 Task: Create a due date automation trigger when advanced on, 2 hours before a card is due add fields without custom field "Resume" set to a date between 1 and 7 working days ago.
Action: Mouse moved to (1139, 333)
Screenshot: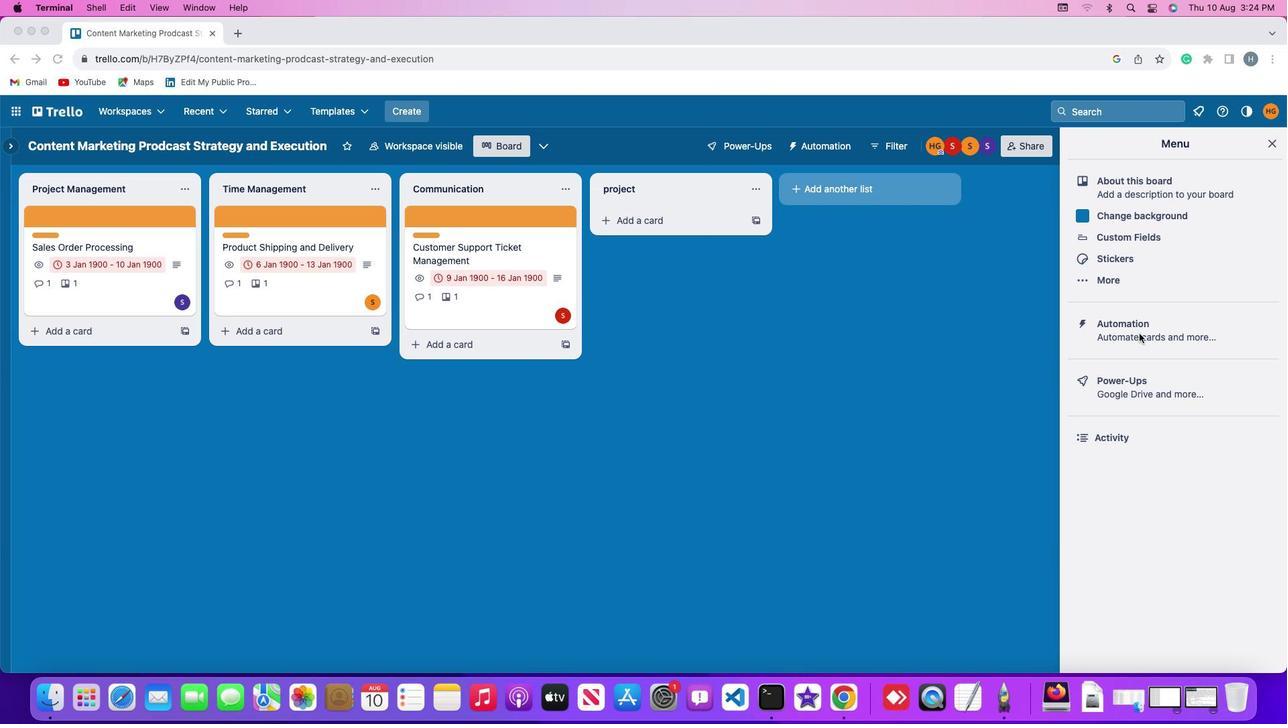 
Action: Mouse pressed left at (1139, 333)
Screenshot: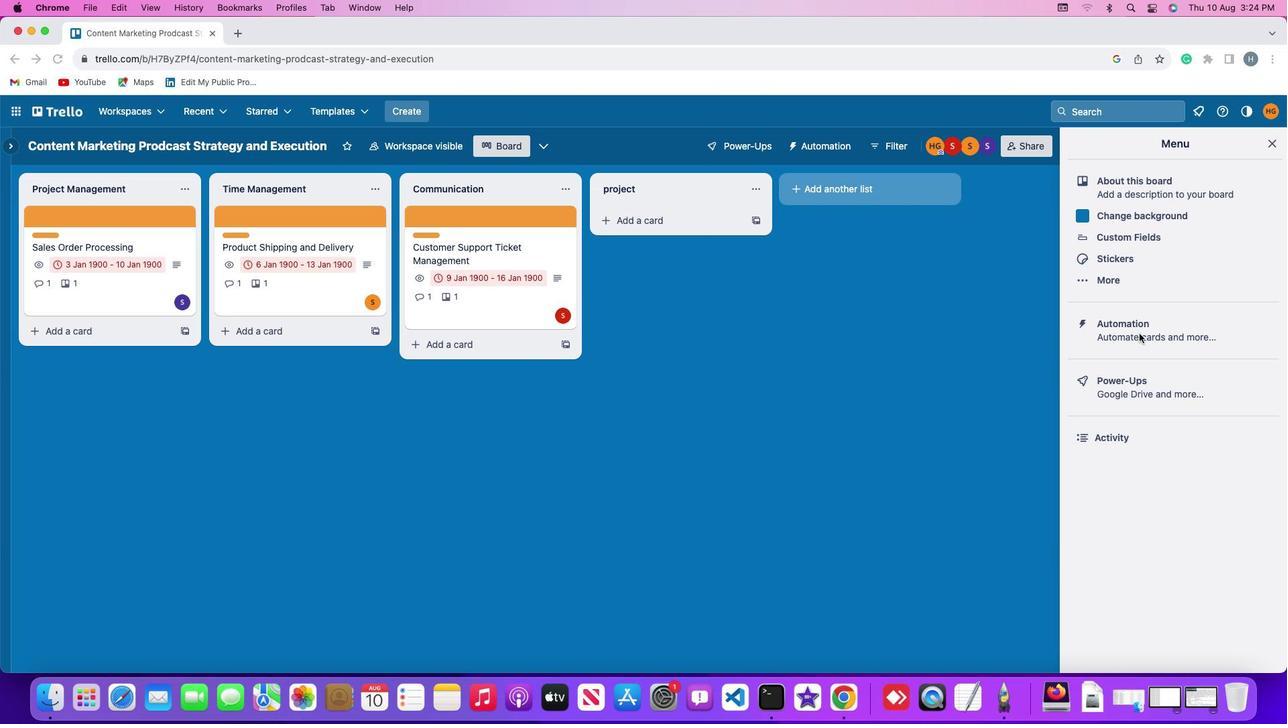 
Action: Mouse pressed left at (1139, 333)
Screenshot: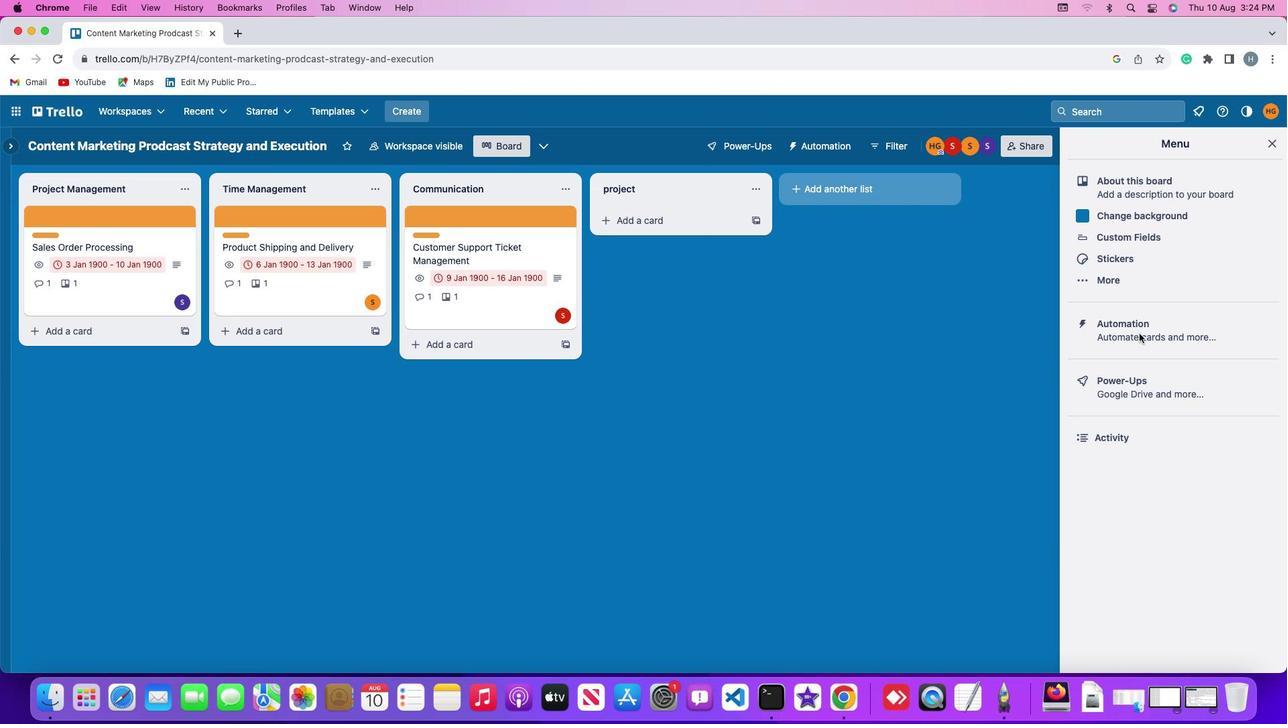 
Action: Mouse moved to (88, 315)
Screenshot: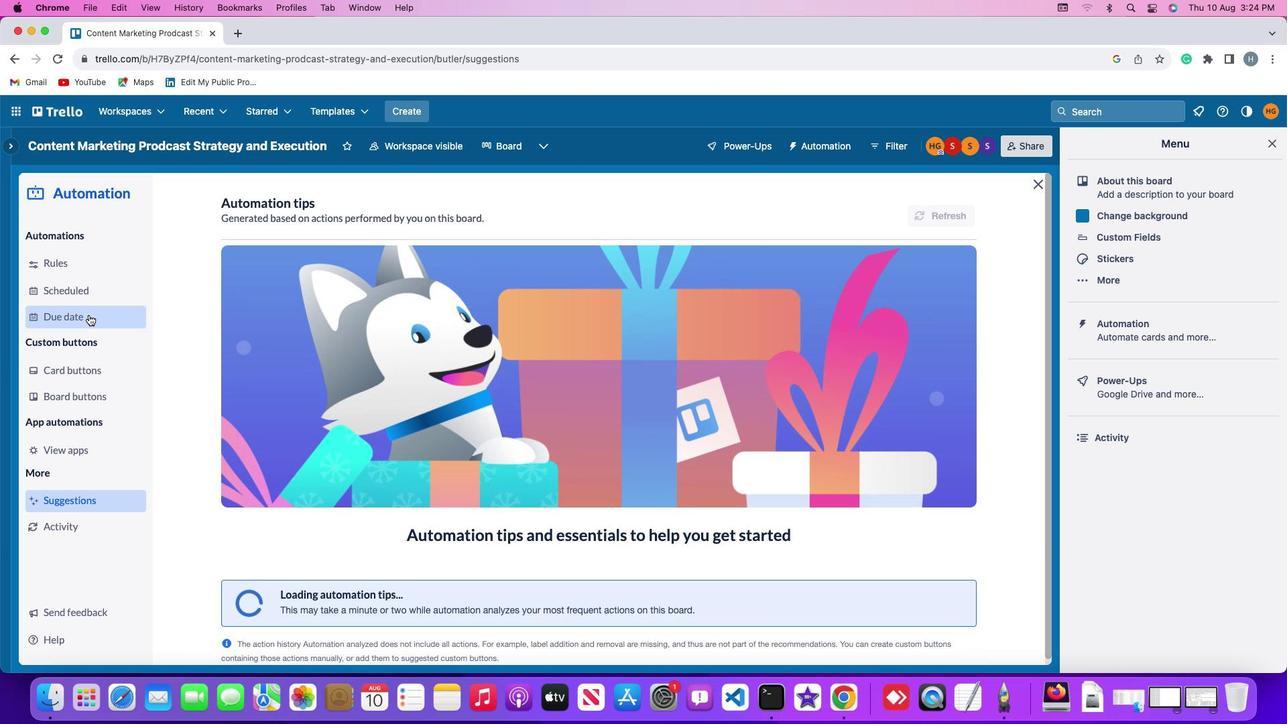 
Action: Mouse pressed left at (88, 315)
Screenshot: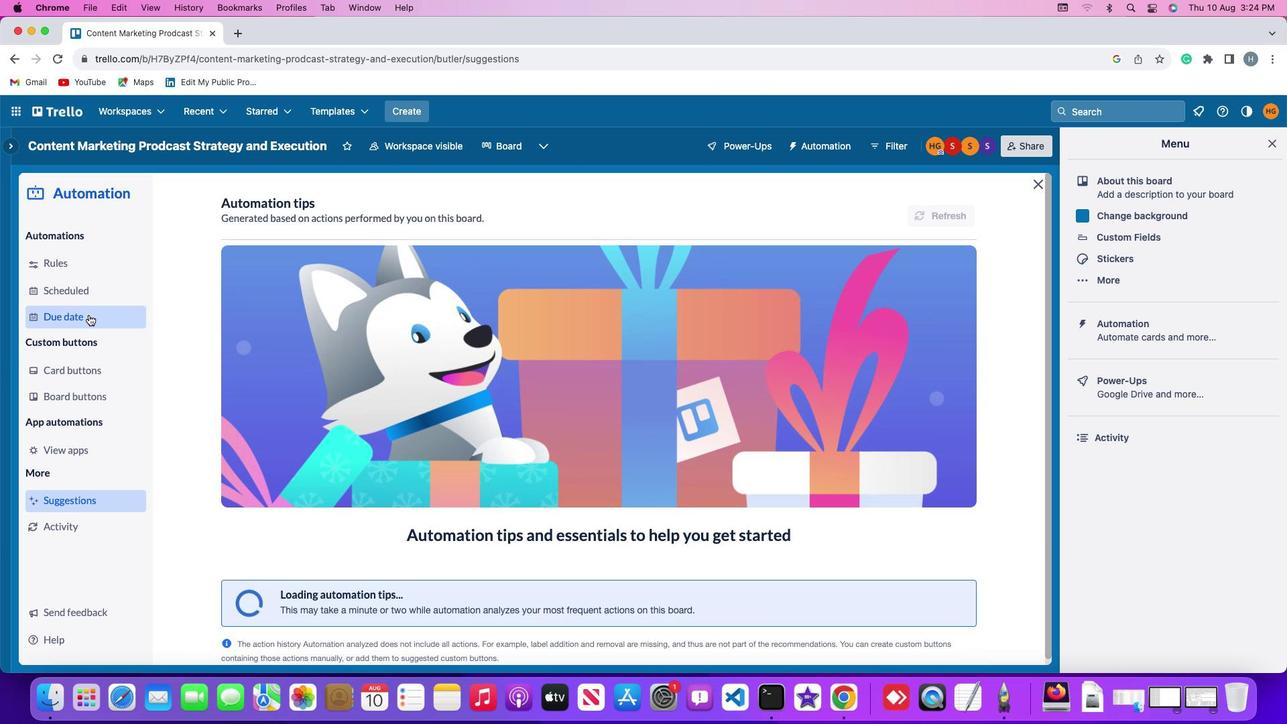 
Action: Mouse moved to (889, 204)
Screenshot: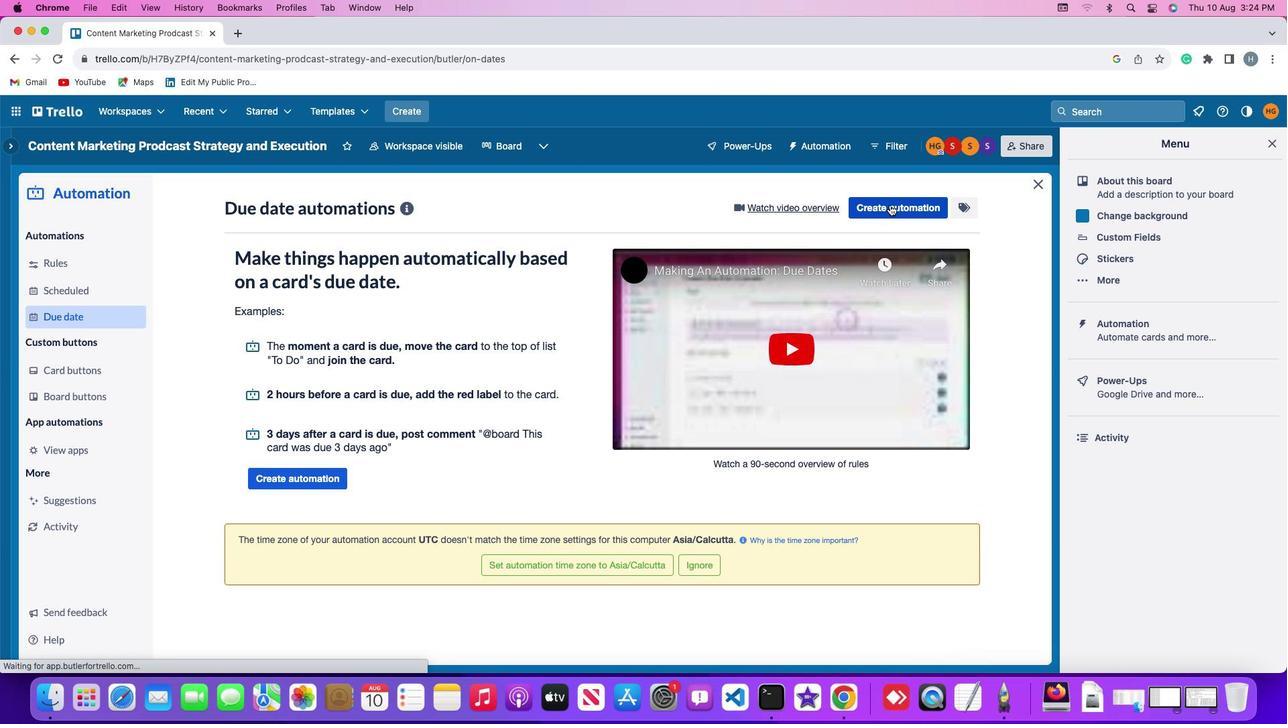 
Action: Mouse pressed left at (889, 204)
Screenshot: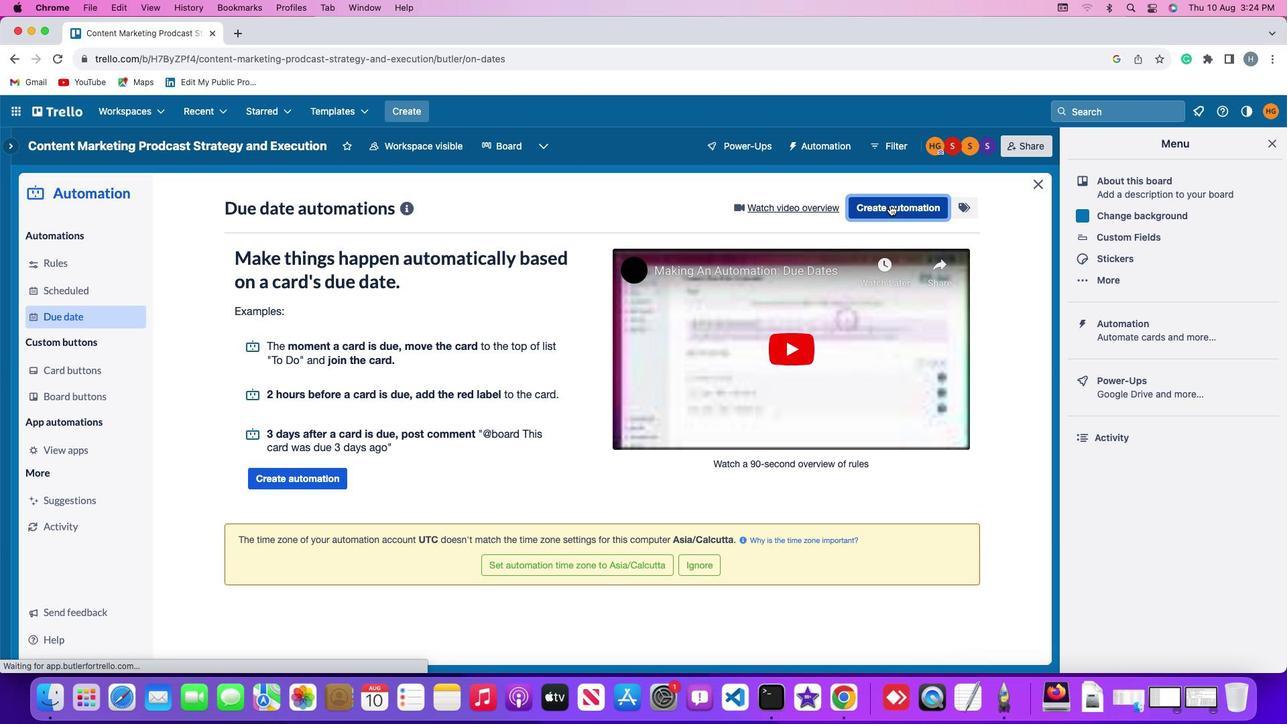 
Action: Mouse moved to (311, 338)
Screenshot: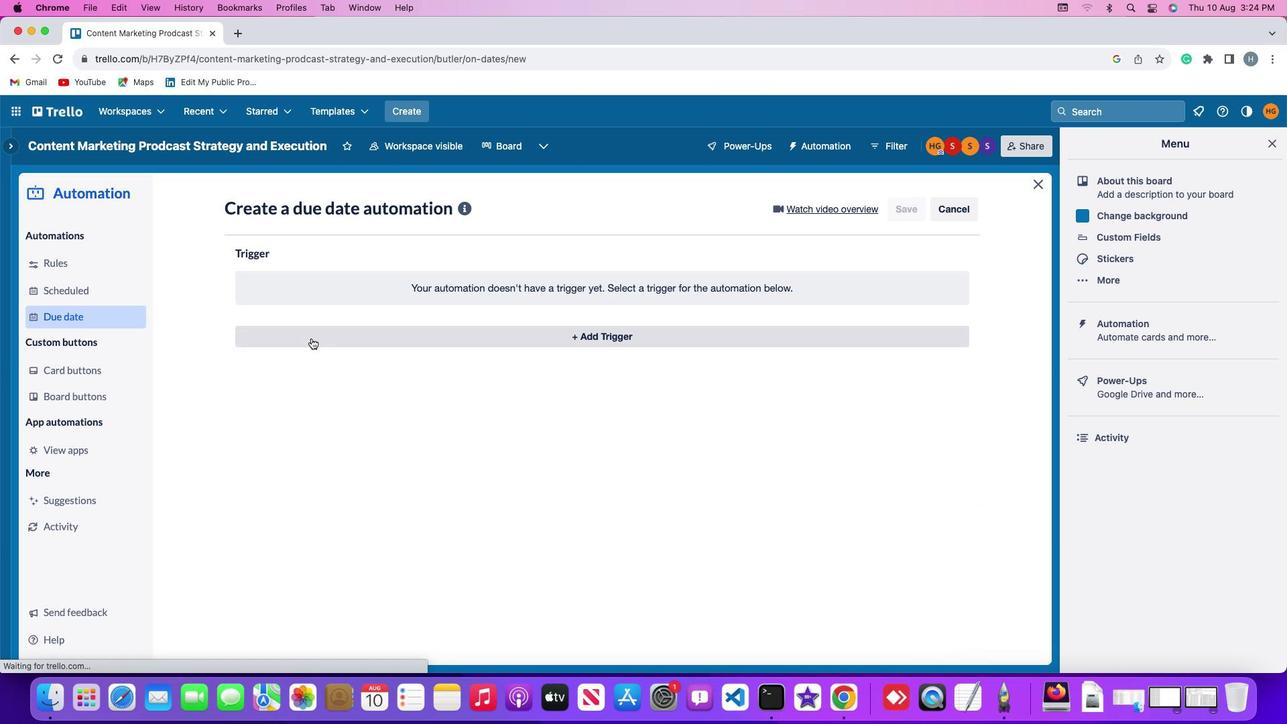 
Action: Mouse pressed left at (311, 338)
Screenshot: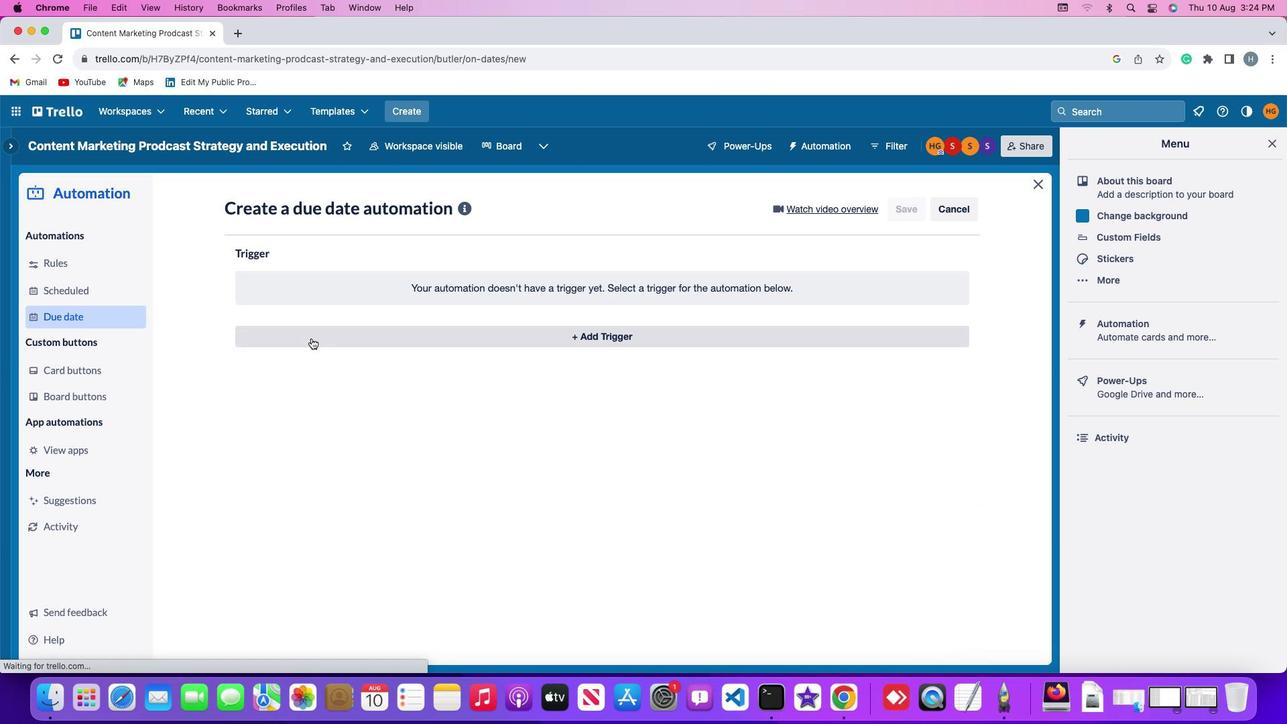 
Action: Mouse moved to (264, 541)
Screenshot: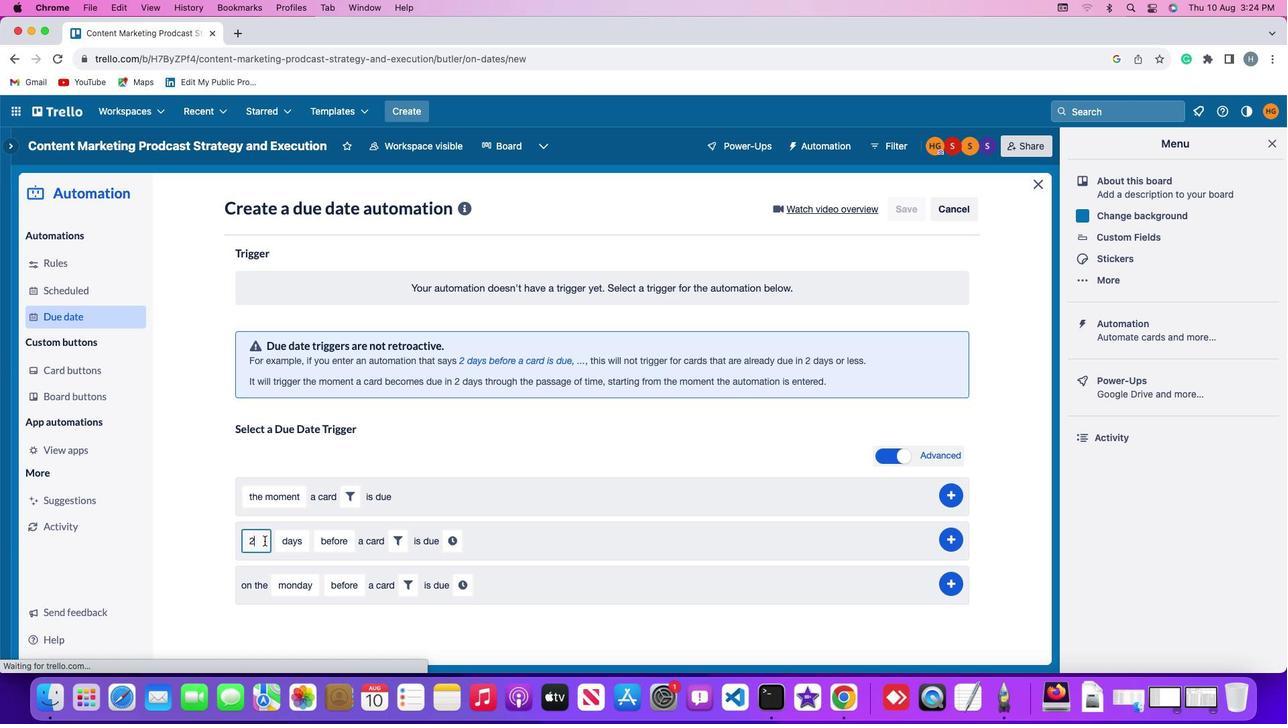 
Action: Mouse pressed left at (264, 541)
Screenshot: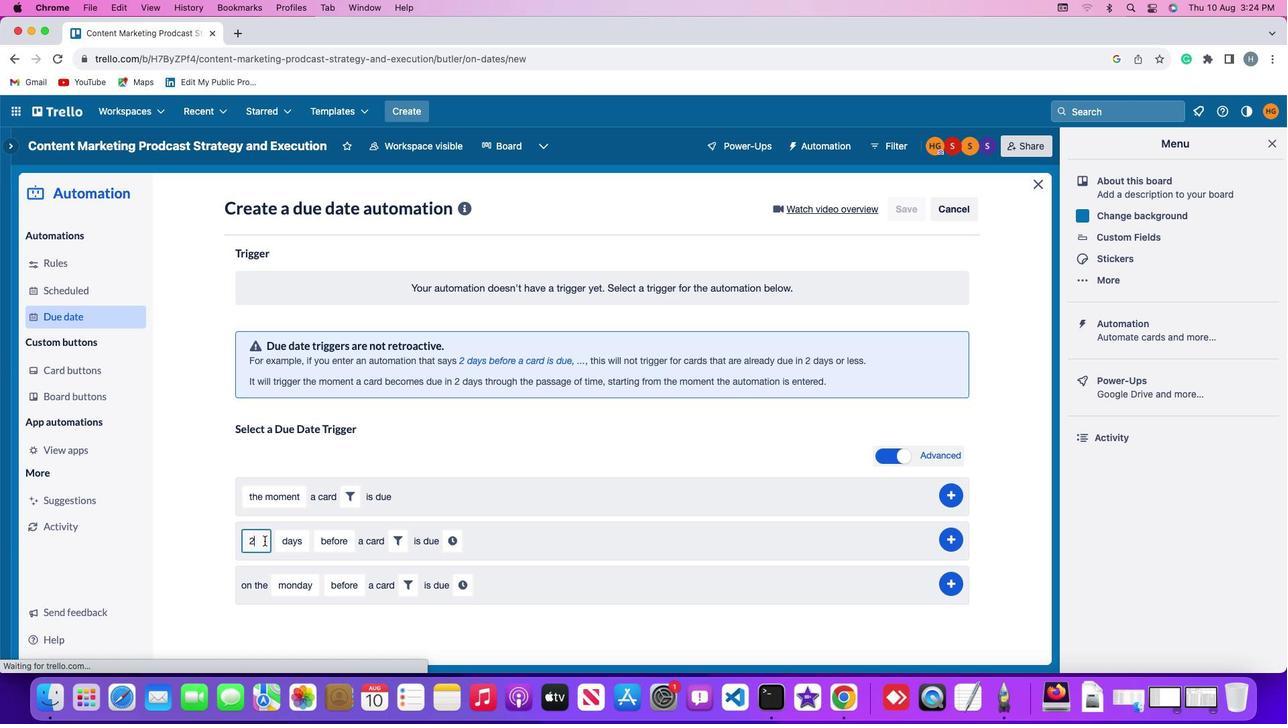 
Action: Key pressed Key.backspace
Screenshot: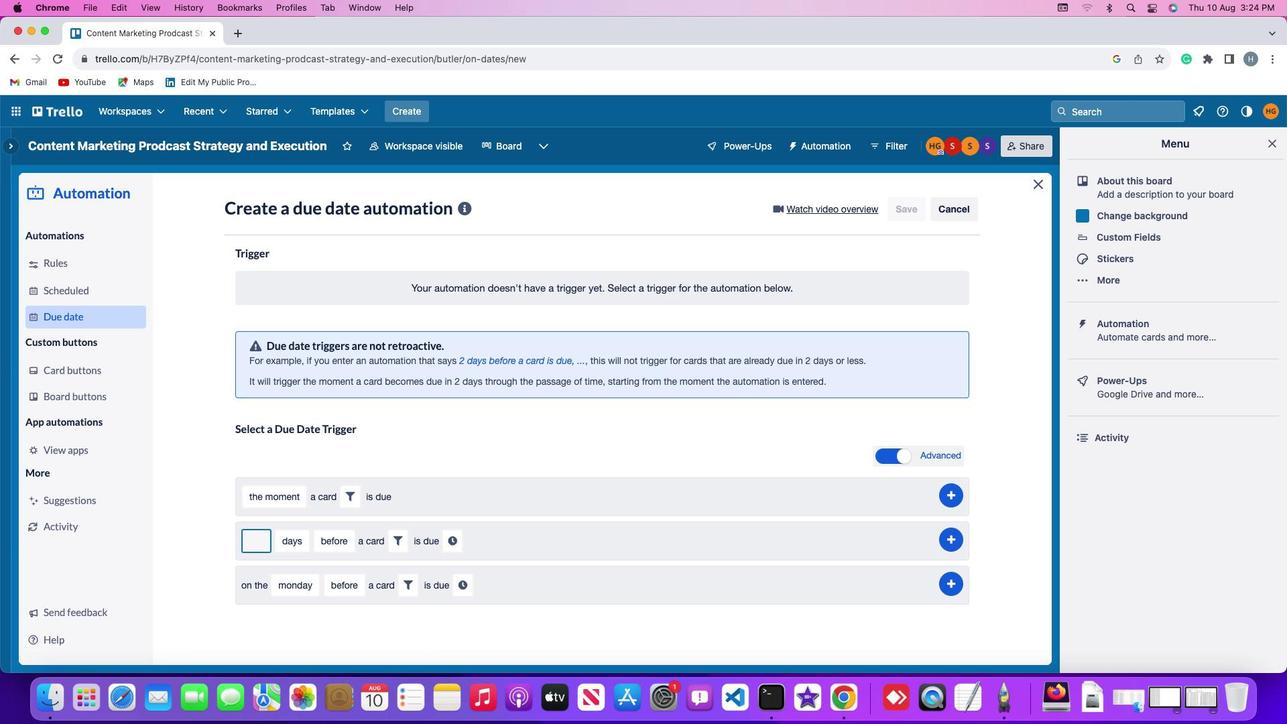 
Action: Mouse moved to (265, 541)
Screenshot: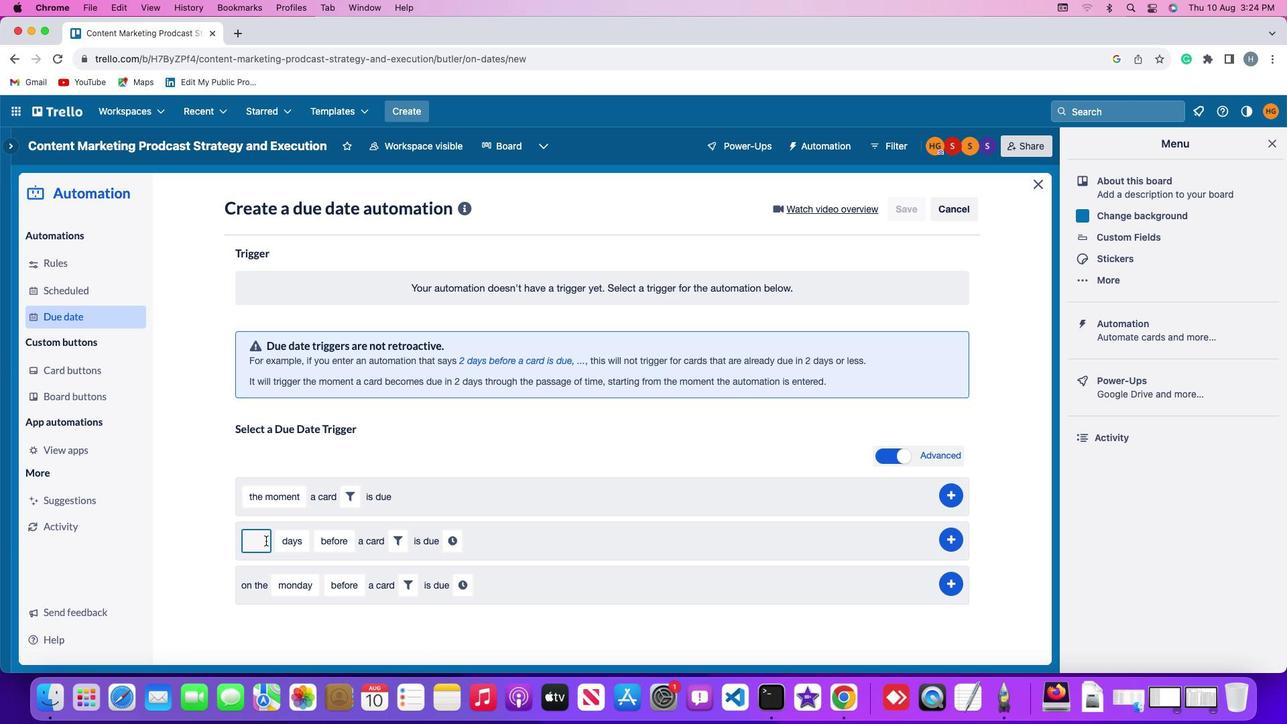 
Action: Key pressed '2'
Screenshot: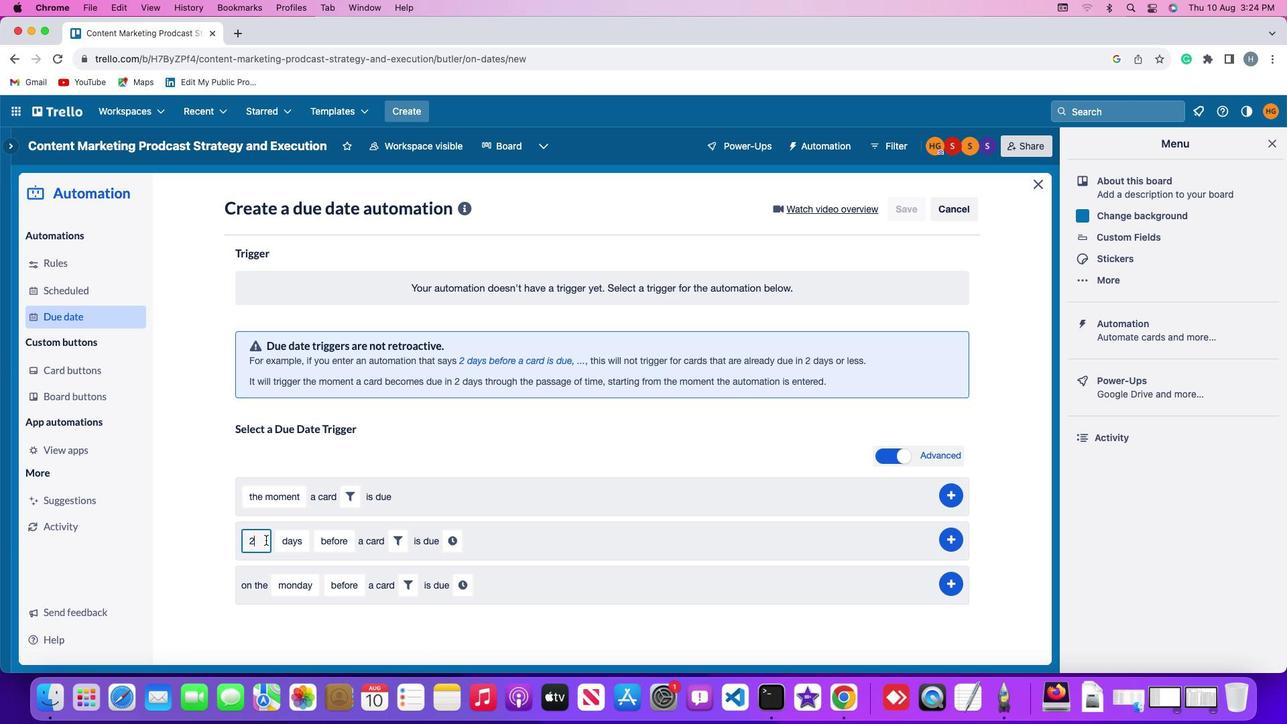 
Action: Mouse moved to (294, 540)
Screenshot: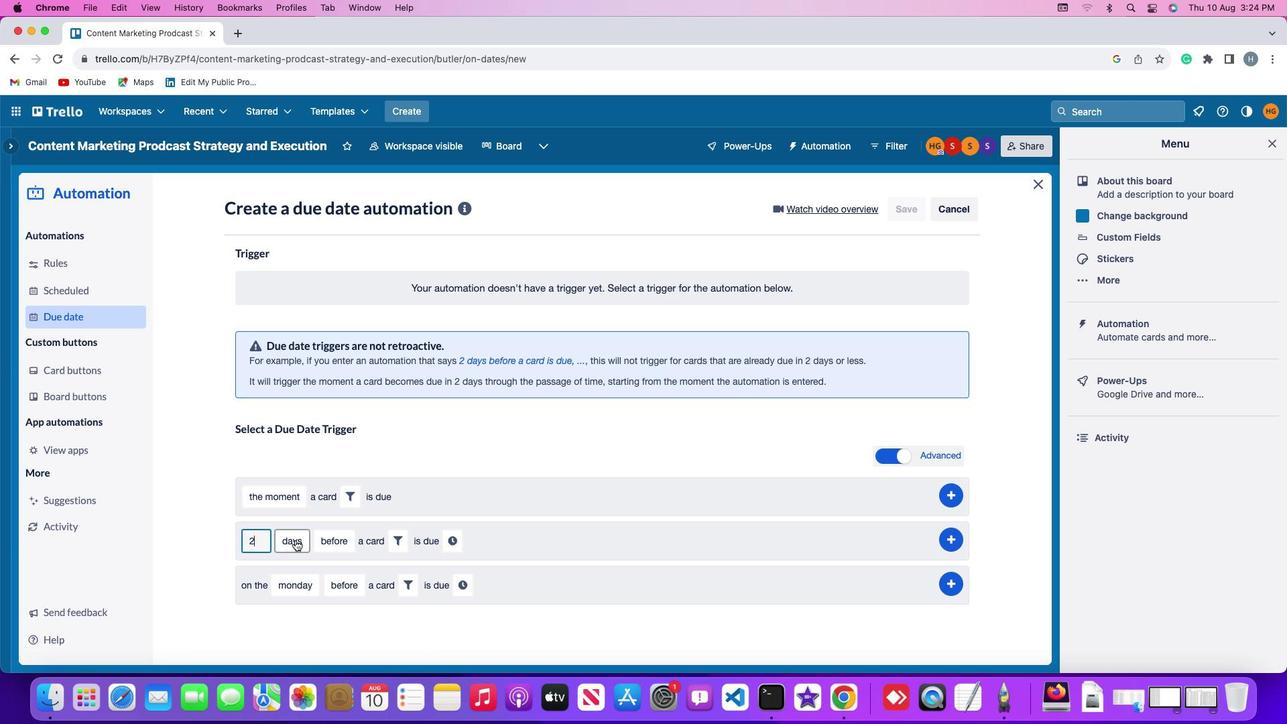 
Action: Mouse pressed left at (294, 540)
Screenshot: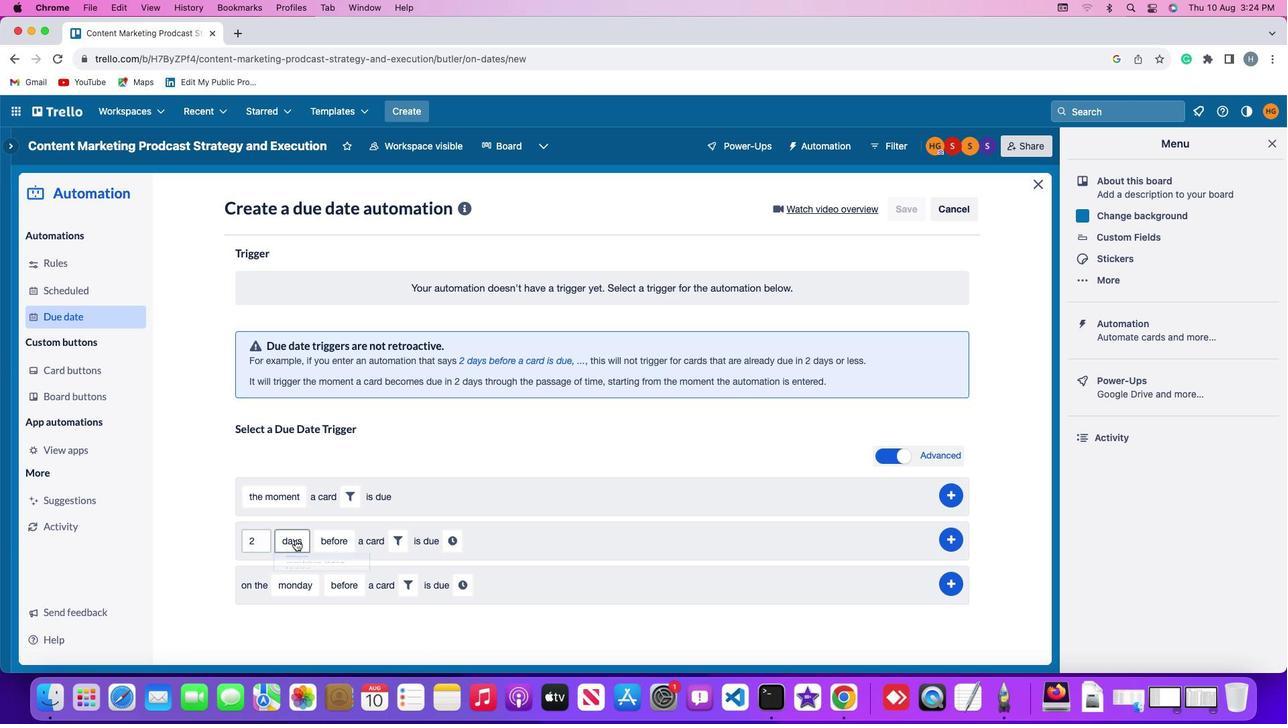 
Action: Mouse moved to (309, 617)
Screenshot: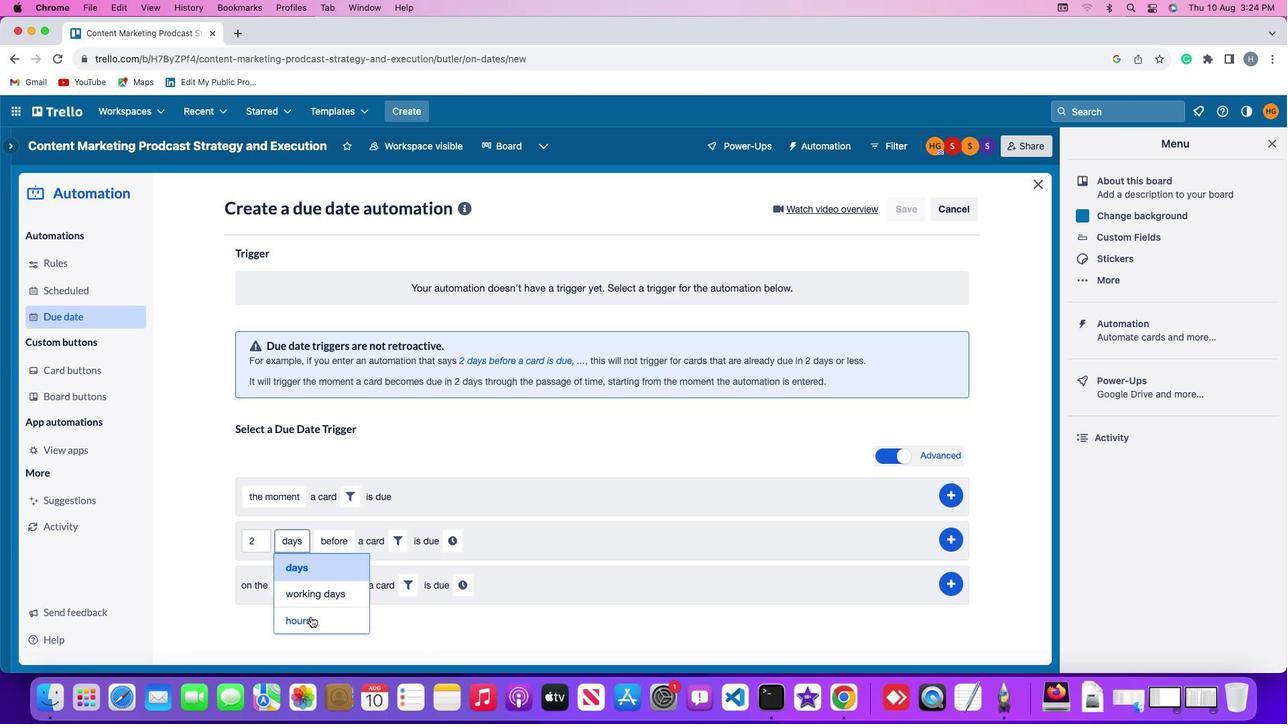 
Action: Mouse pressed left at (309, 617)
Screenshot: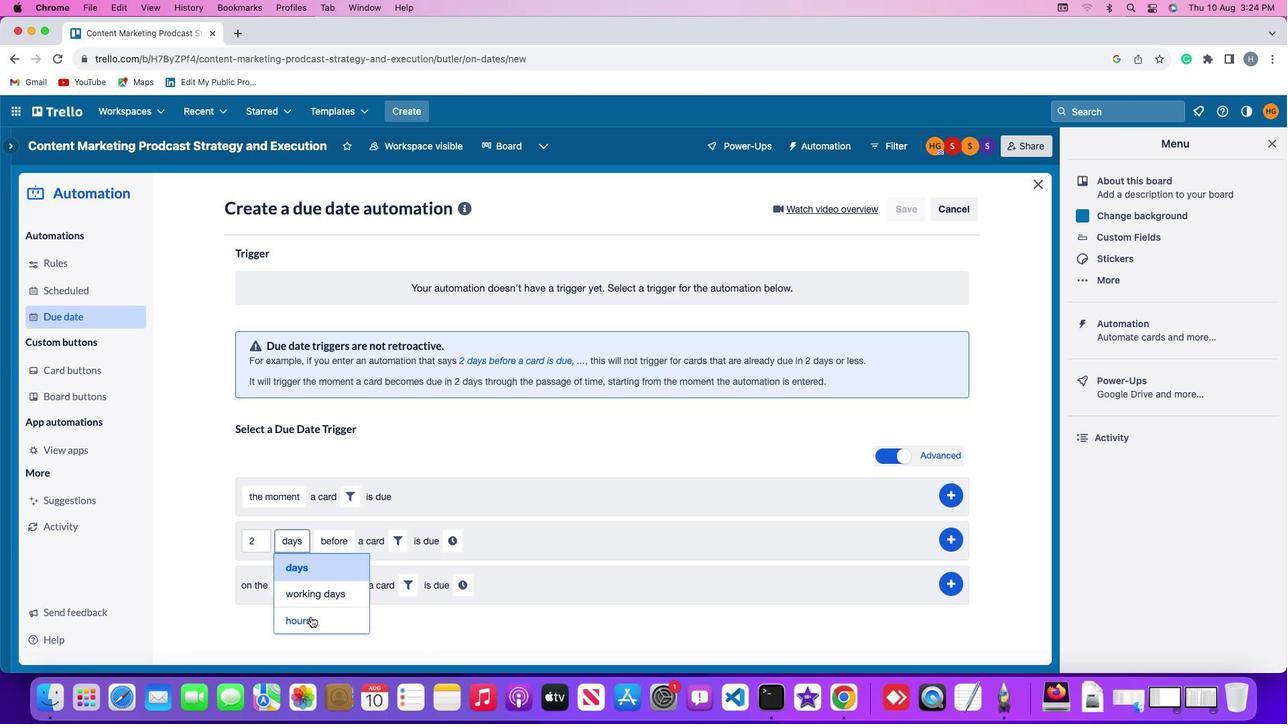 
Action: Mouse moved to (343, 548)
Screenshot: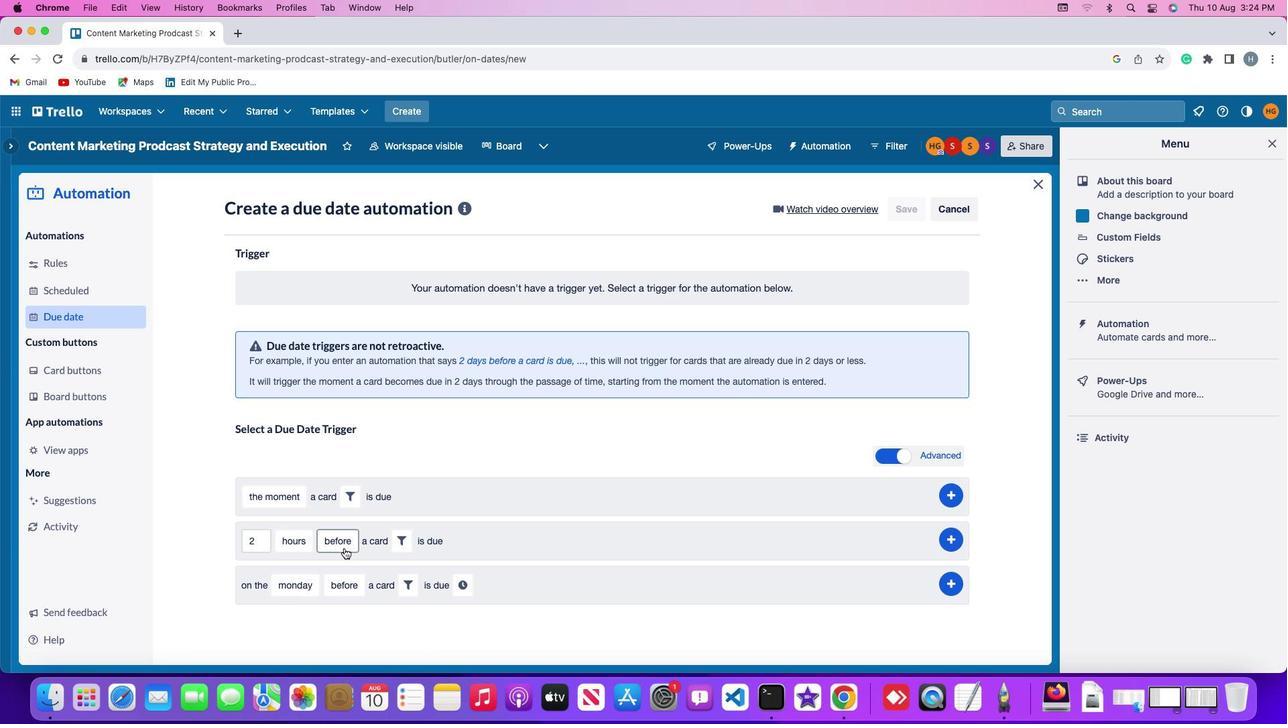 
Action: Mouse pressed left at (343, 548)
Screenshot: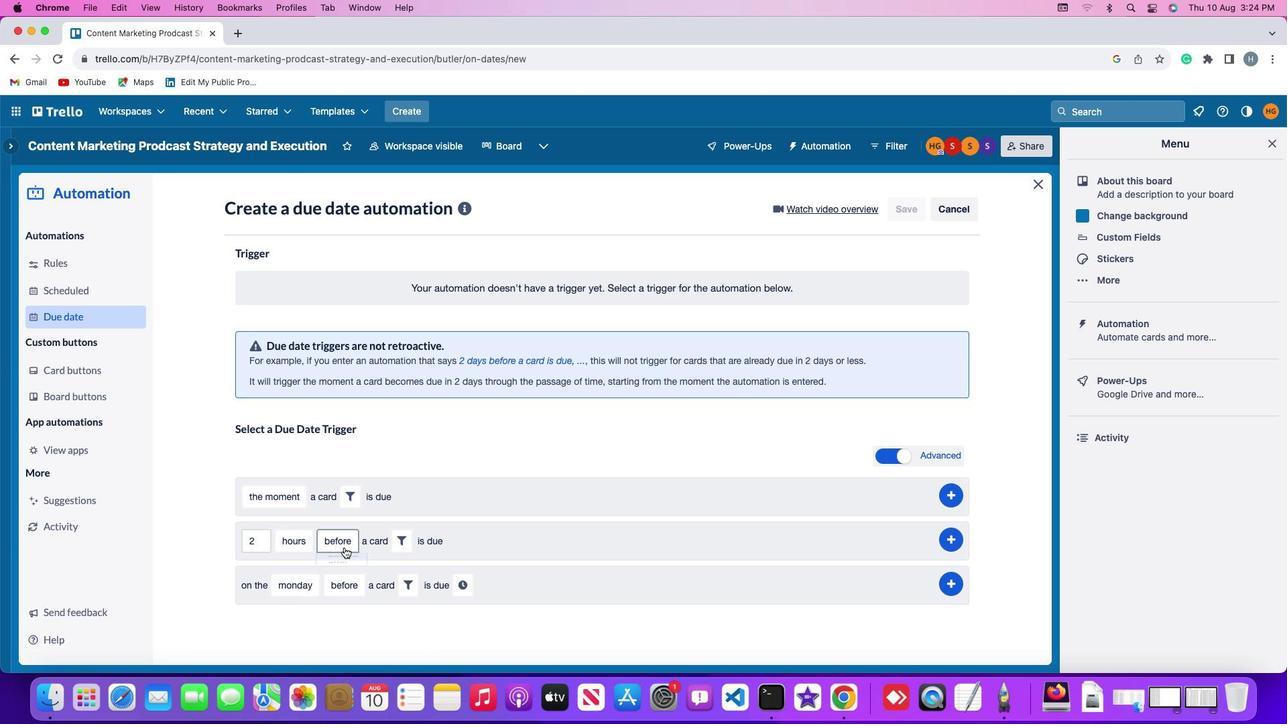 
Action: Mouse moved to (347, 567)
Screenshot: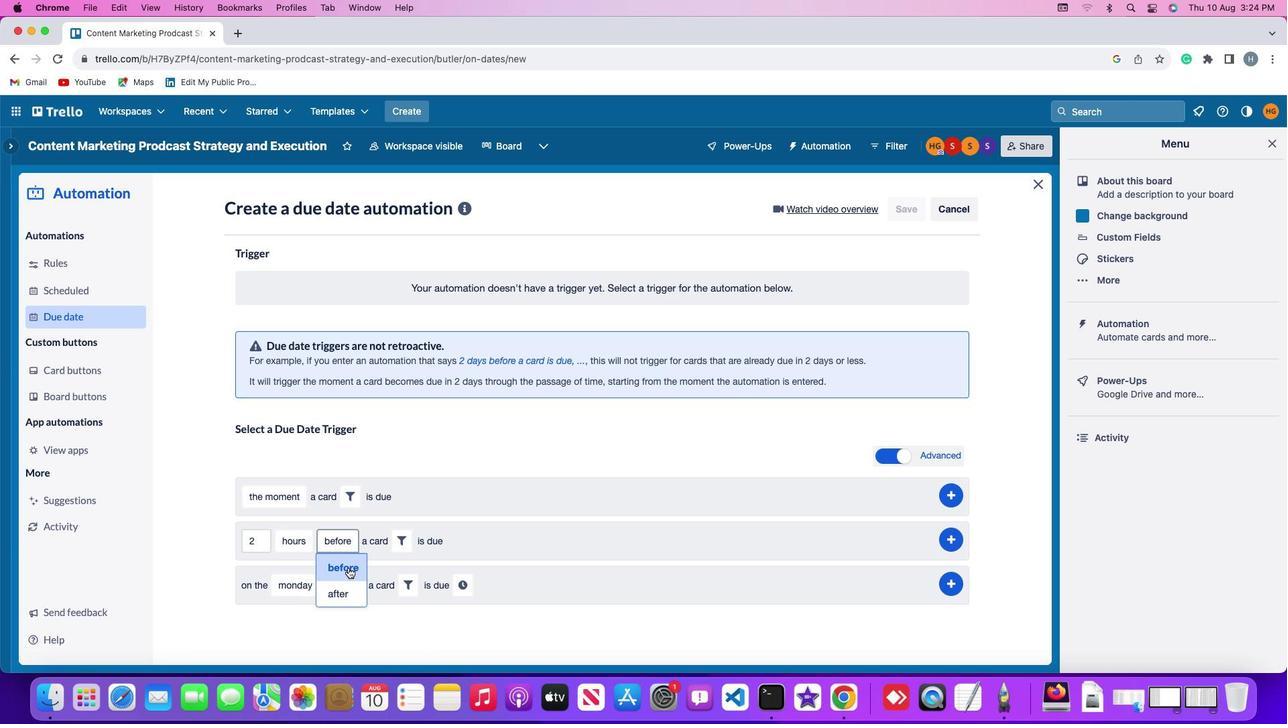 
Action: Mouse pressed left at (347, 567)
Screenshot: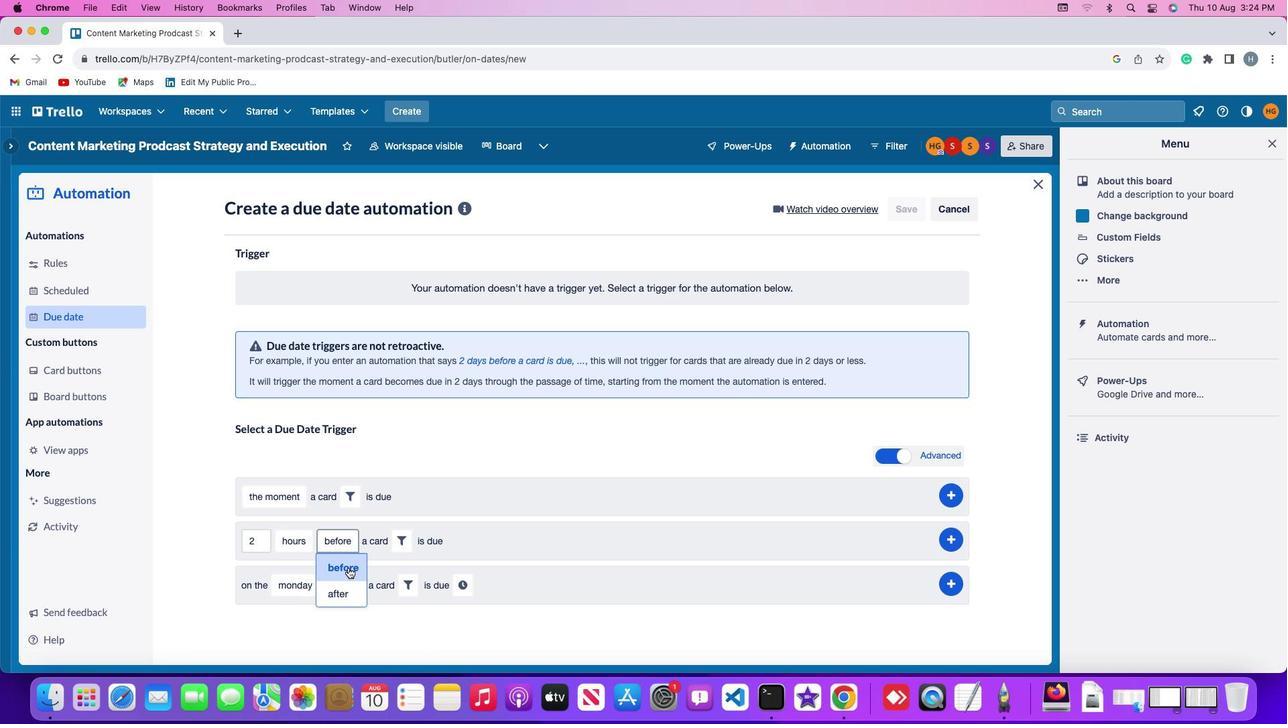 
Action: Mouse moved to (400, 541)
Screenshot: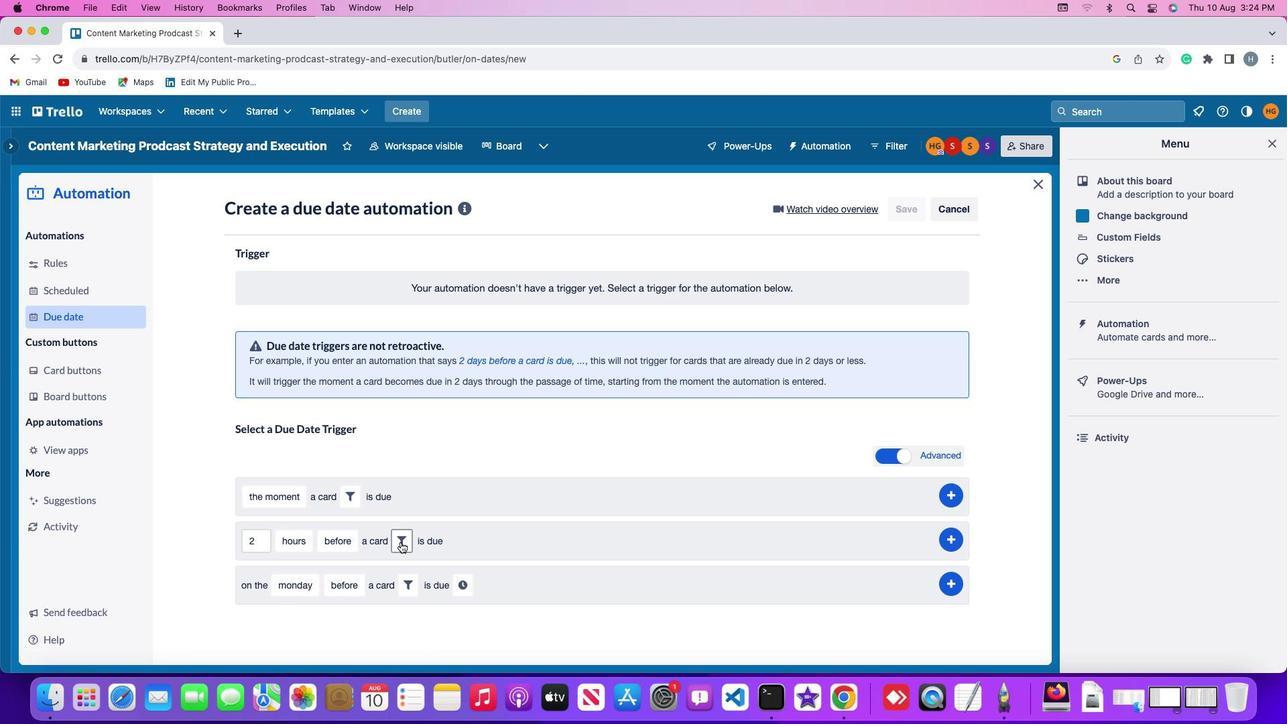 
Action: Mouse pressed left at (400, 541)
Screenshot: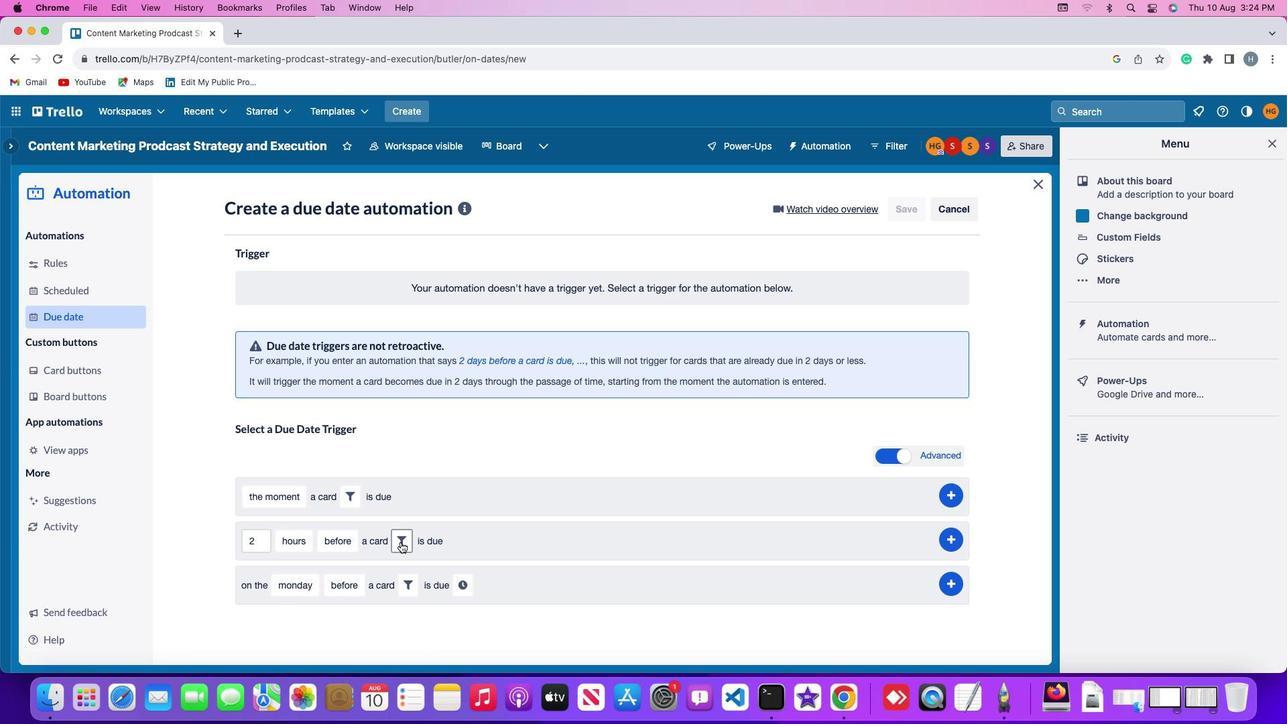 
Action: Mouse moved to (613, 581)
Screenshot: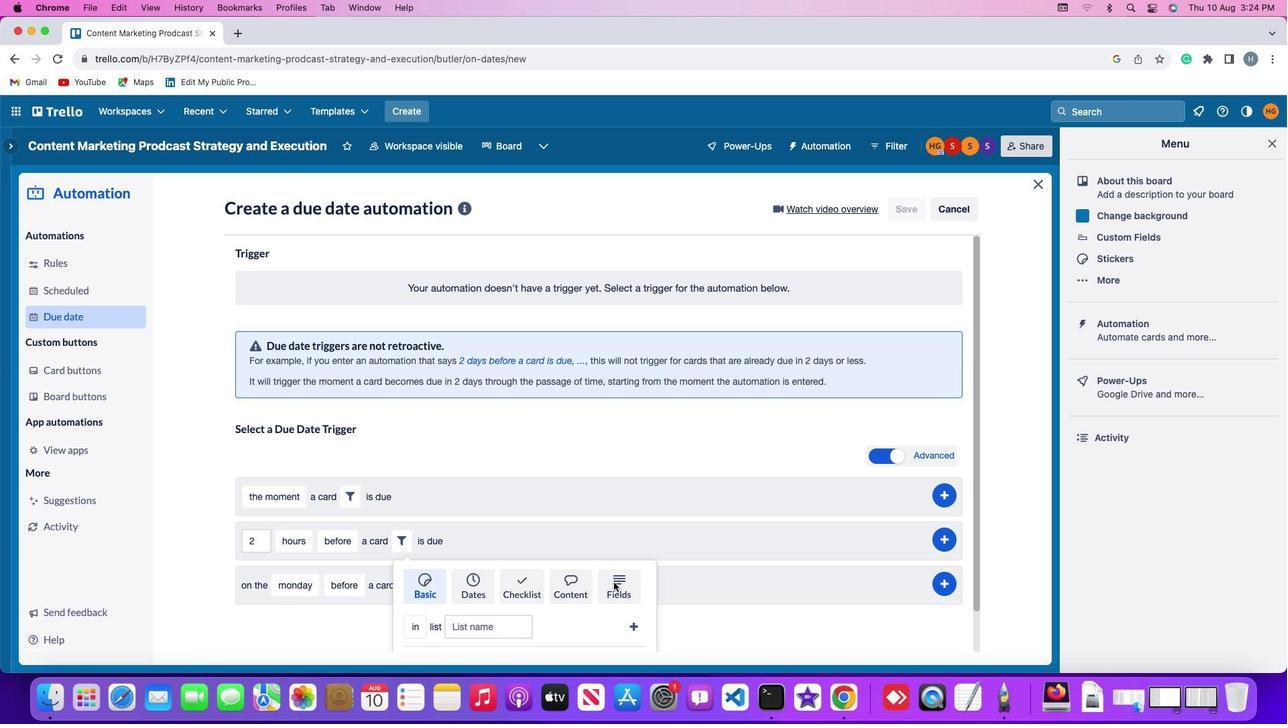
Action: Mouse pressed left at (613, 581)
Screenshot: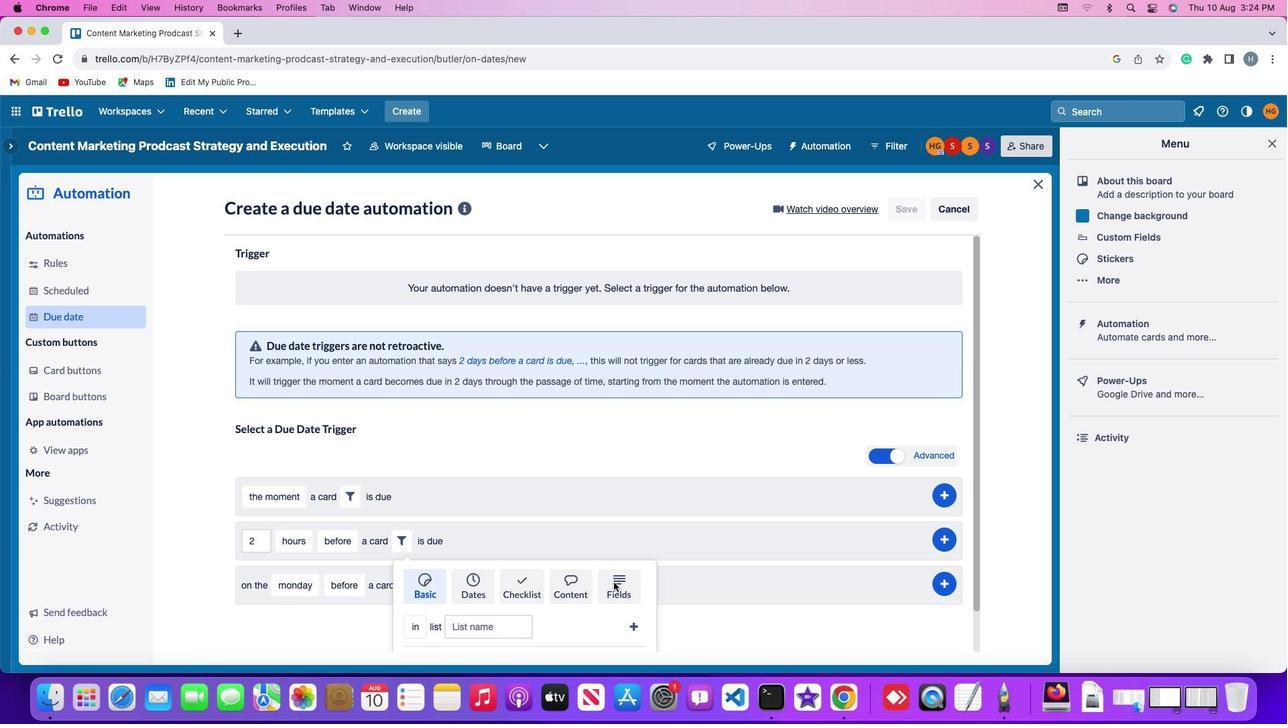 
Action: Mouse moved to (366, 605)
Screenshot: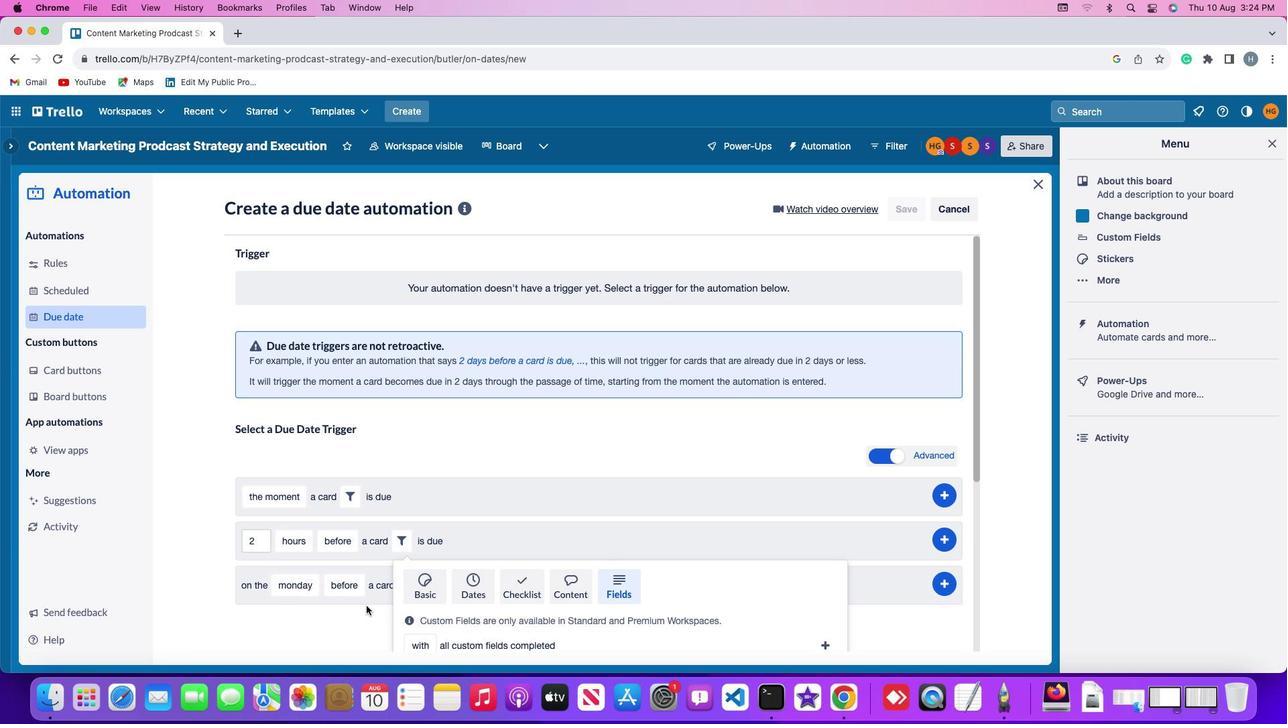 
Action: Mouse scrolled (366, 605) with delta (0, 0)
Screenshot: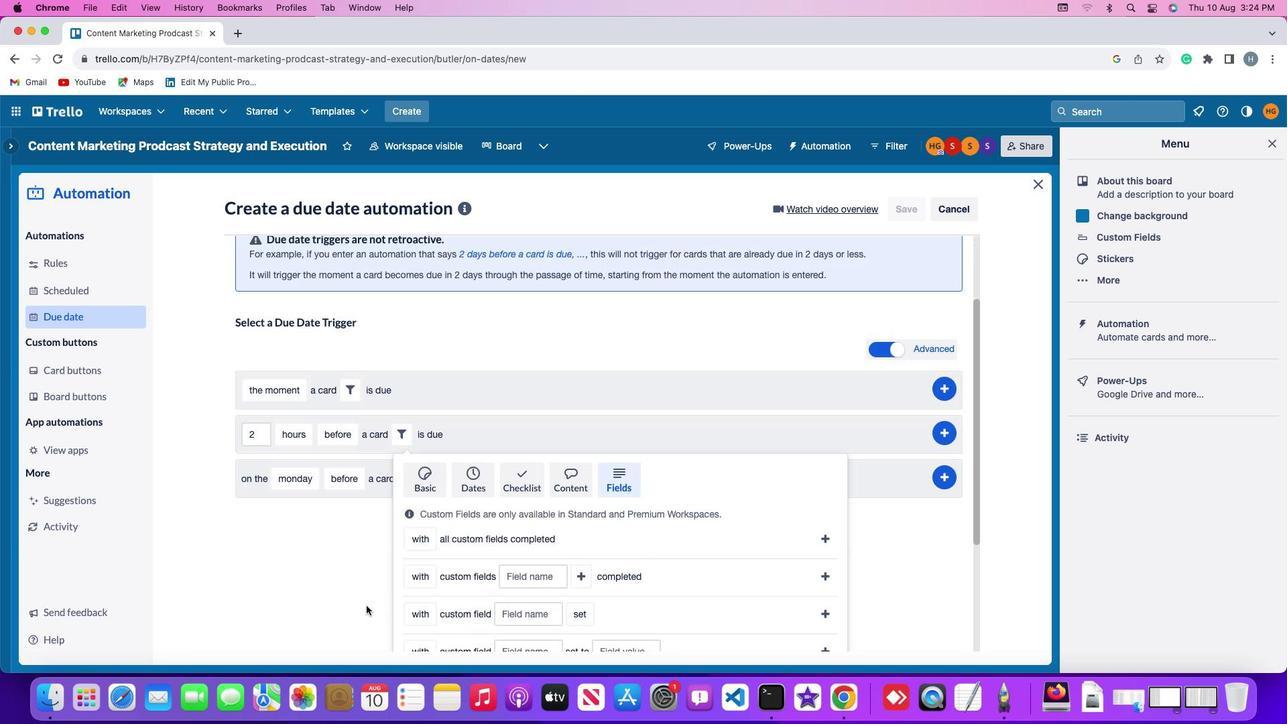 
Action: Mouse scrolled (366, 605) with delta (0, 0)
Screenshot: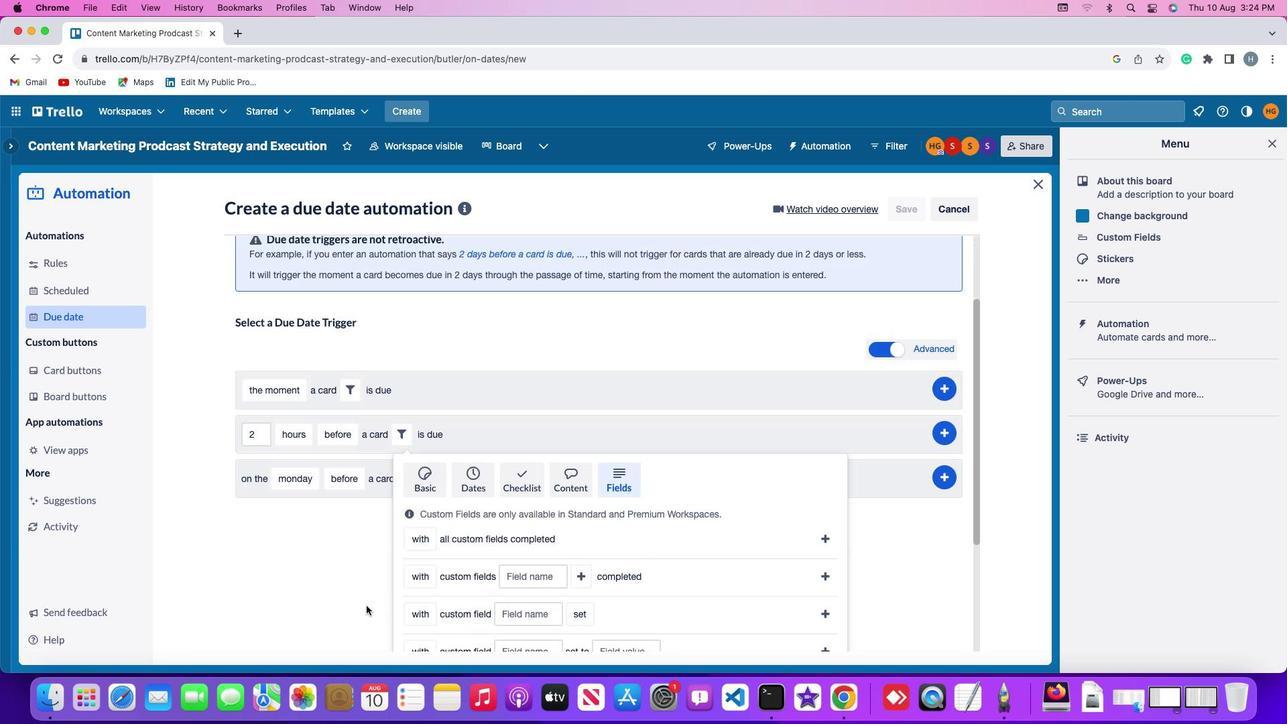 
Action: Mouse scrolled (366, 605) with delta (0, -2)
Screenshot: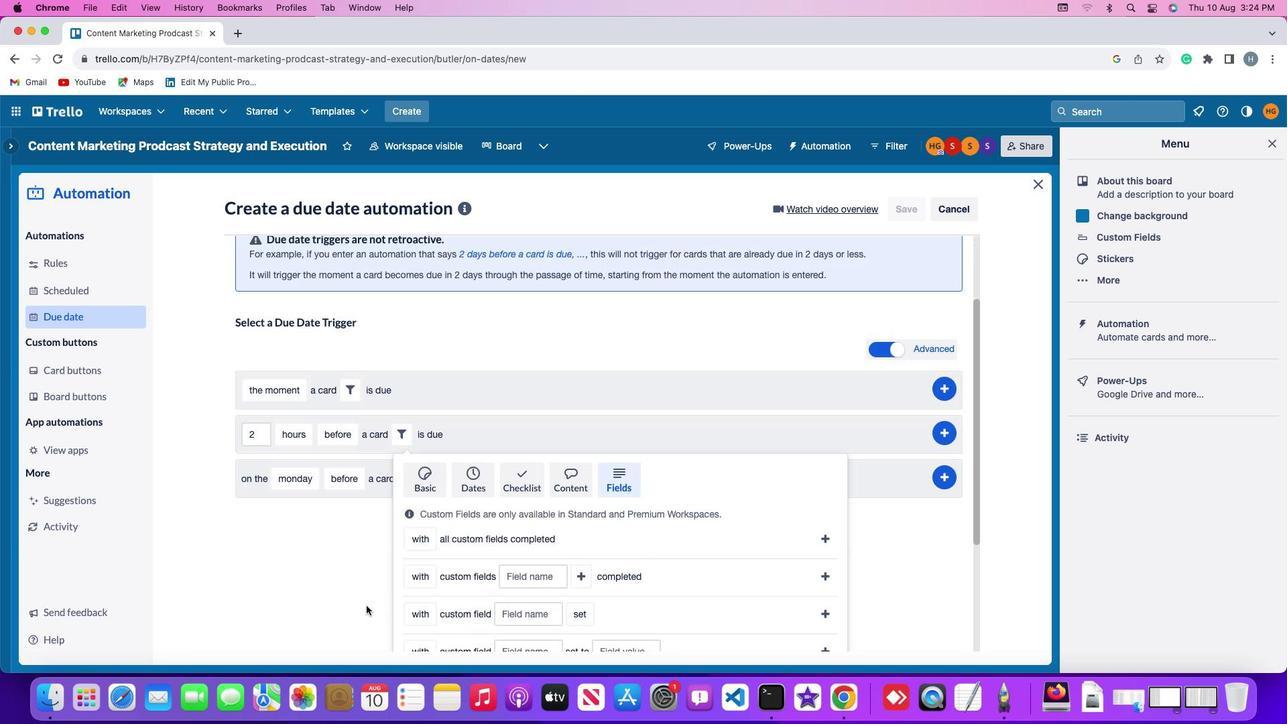 
Action: Mouse scrolled (366, 605) with delta (0, -3)
Screenshot: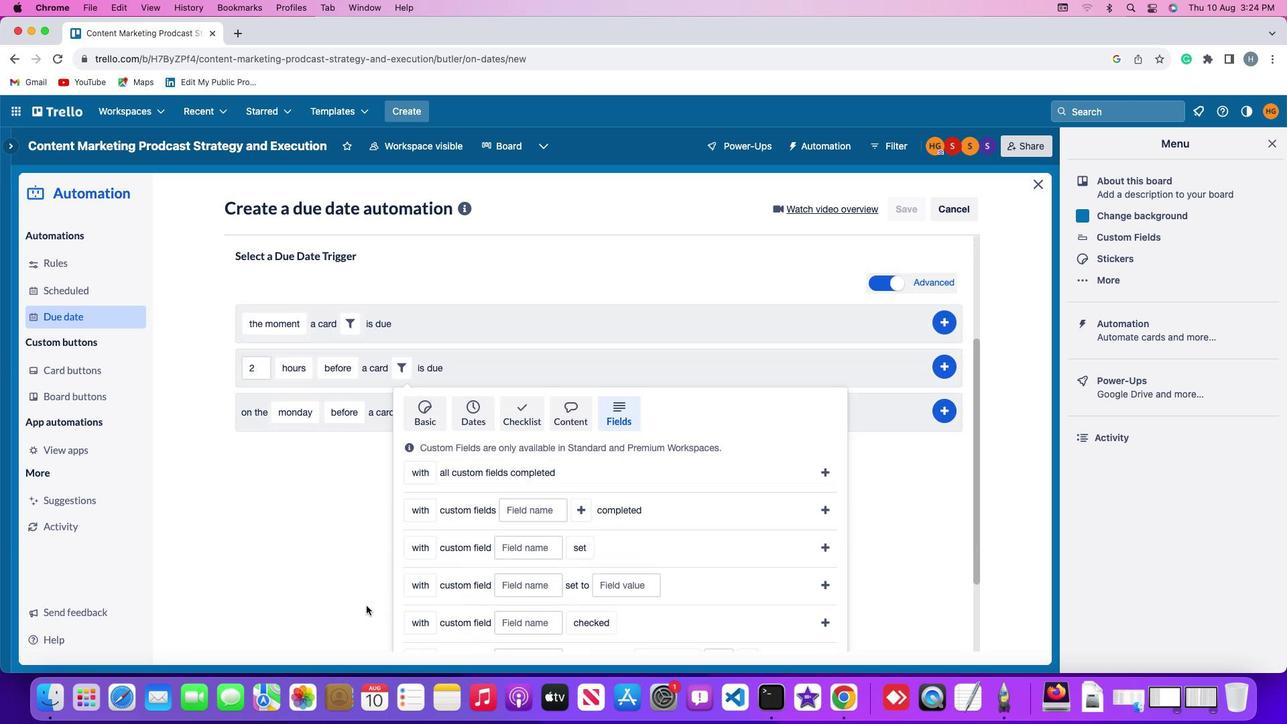 
Action: Mouse scrolled (366, 605) with delta (0, -4)
Screenshot: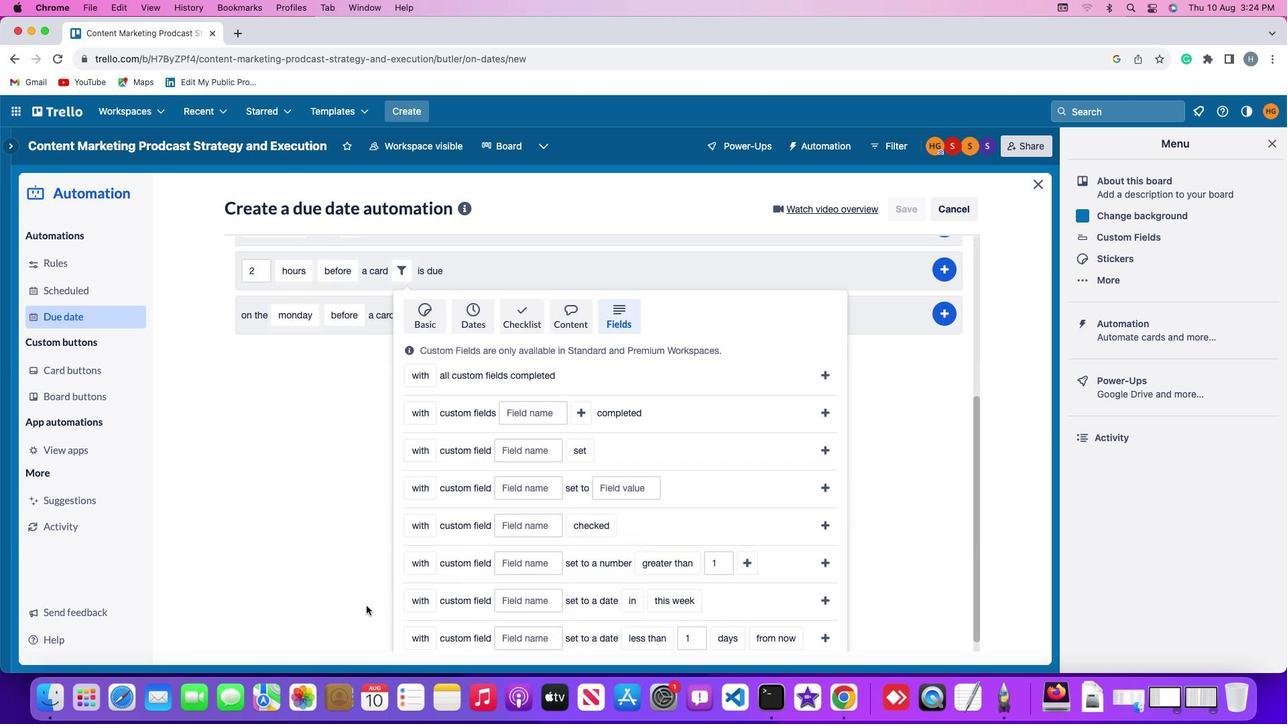 
Action: Mouse scrolled (366, 605) with delta (0, 0)
Screenshot: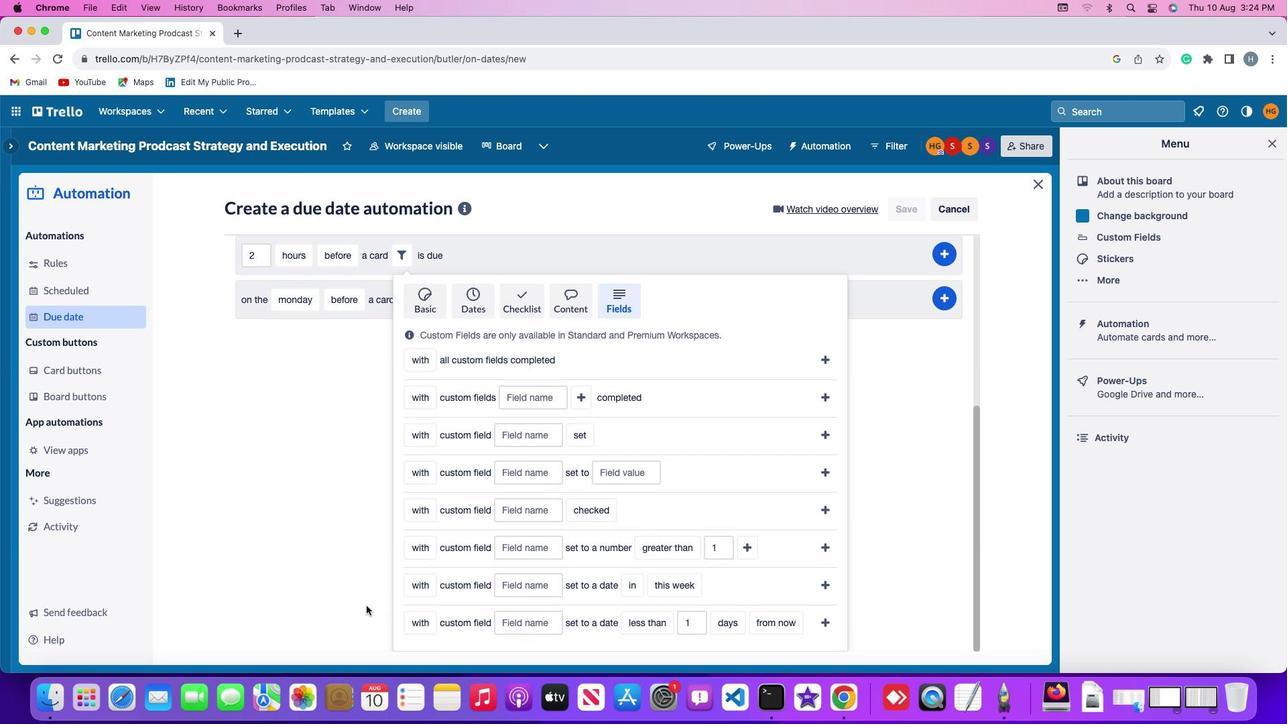
Action: Mouse scrolled (366, 605) with delta (0, 0)
Screenshot: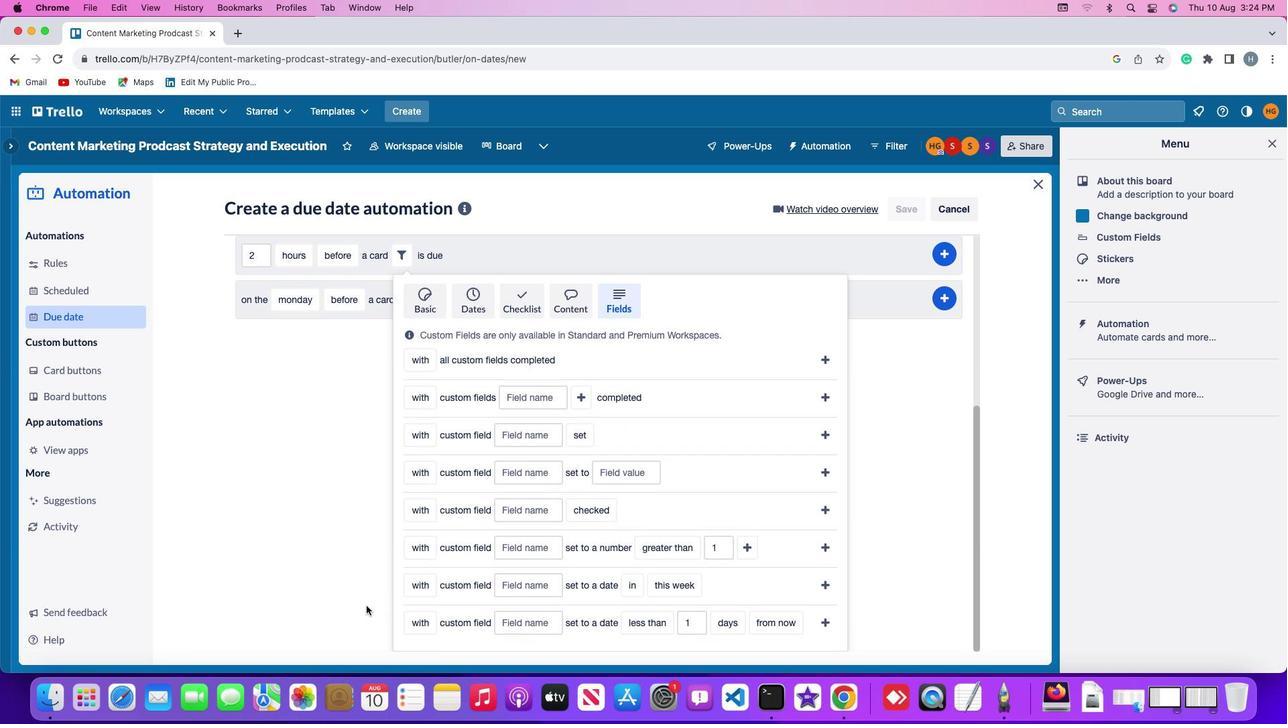 
Action: Mouse scrolled (366, 605) with delta (0, -2)
Screenshot: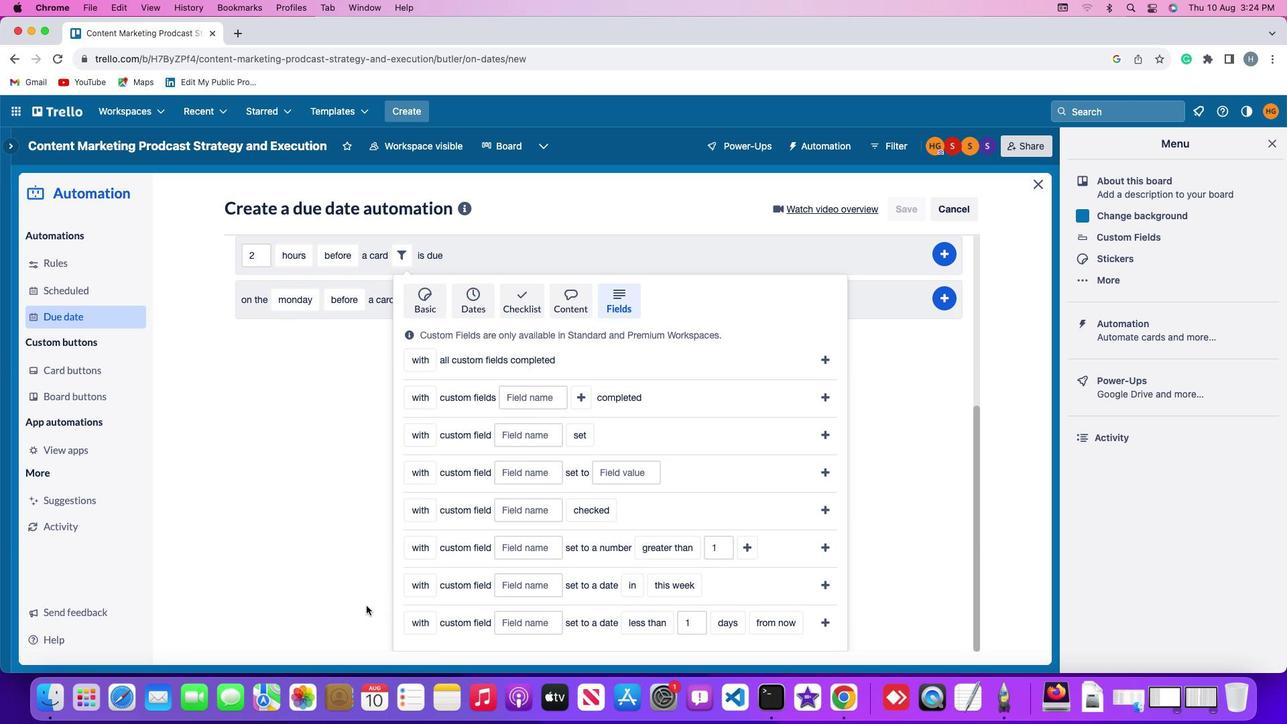 
Action: Mouse scrolled (366, 605) with delta (0, -3)
Screenshot: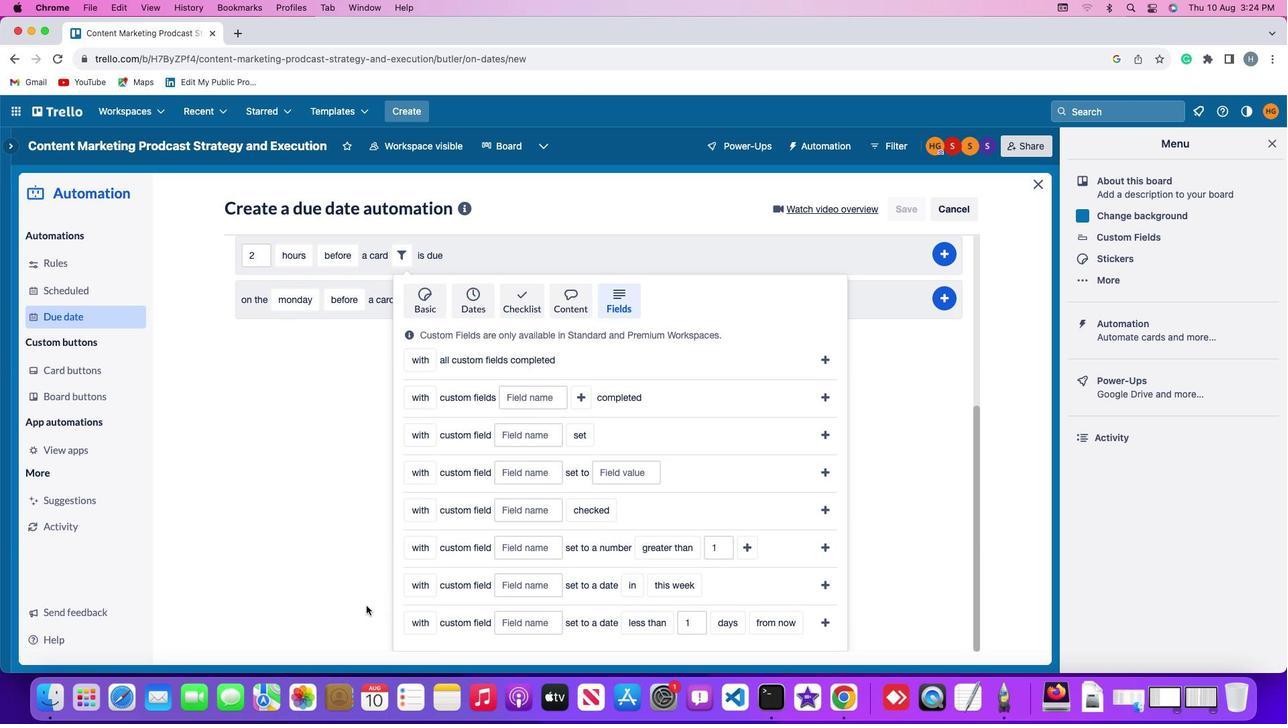 
Action: Mouse moved to (411, 614)
Screenshot: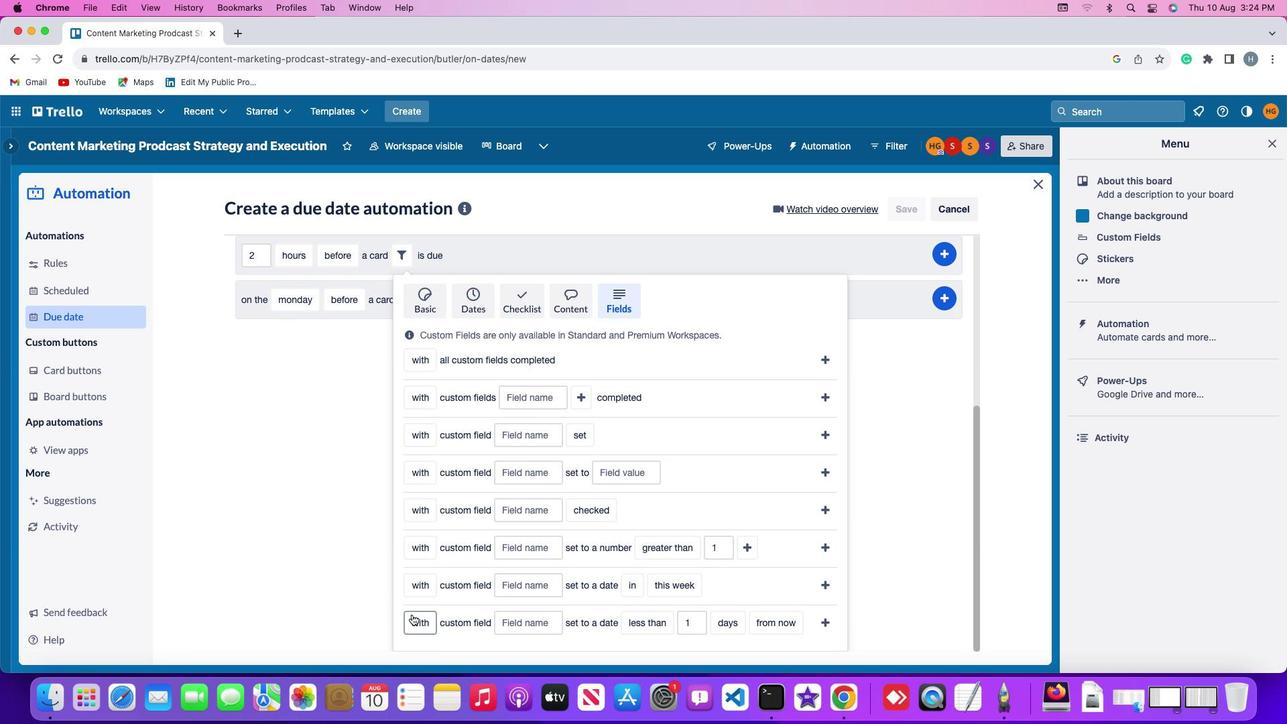 
Action: Mouse pressed left at (411, 614)
Screenshot: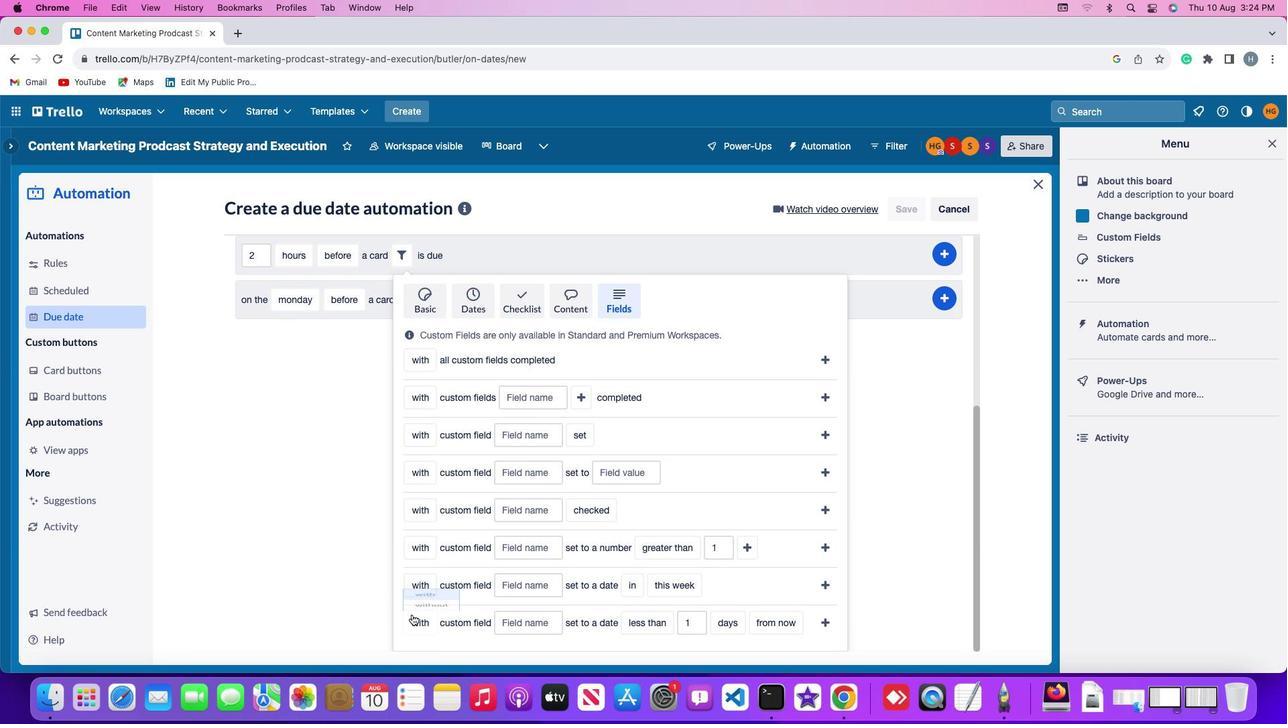 
Action: Mouse moved to (429, 599)
Screenshot: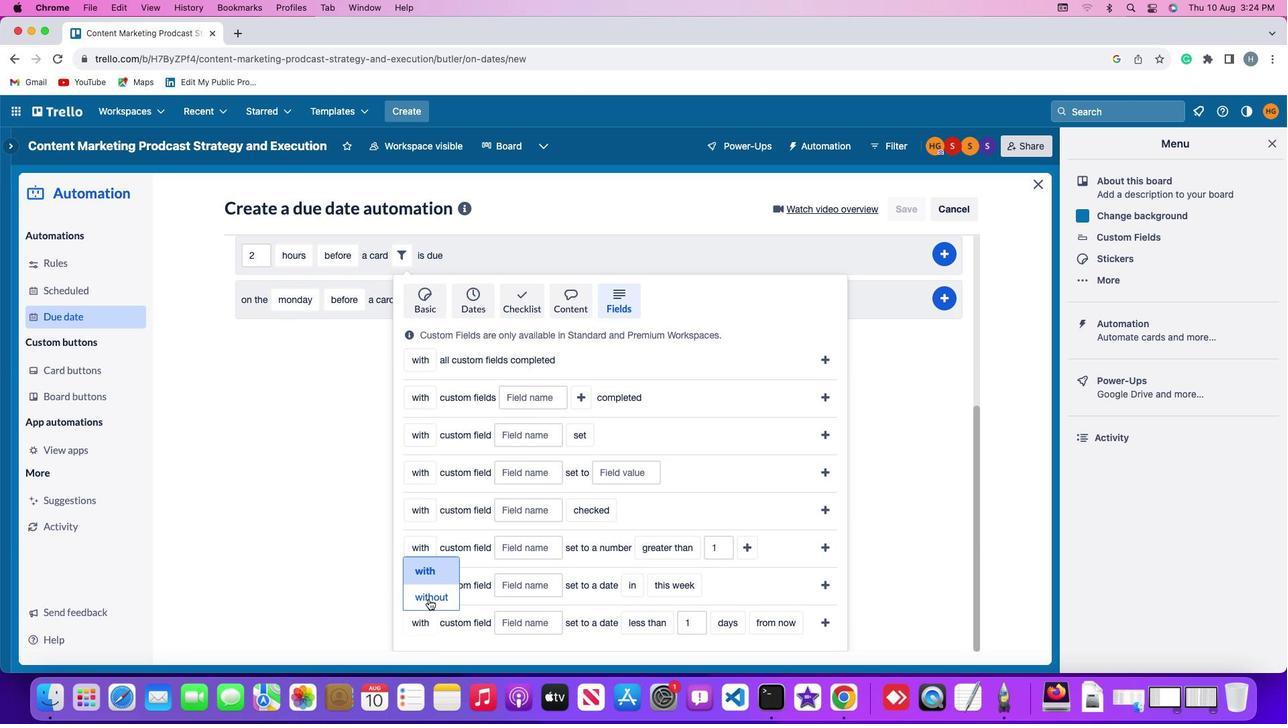 
Action: Mouse pressed left at (429, 599)
Screenshot: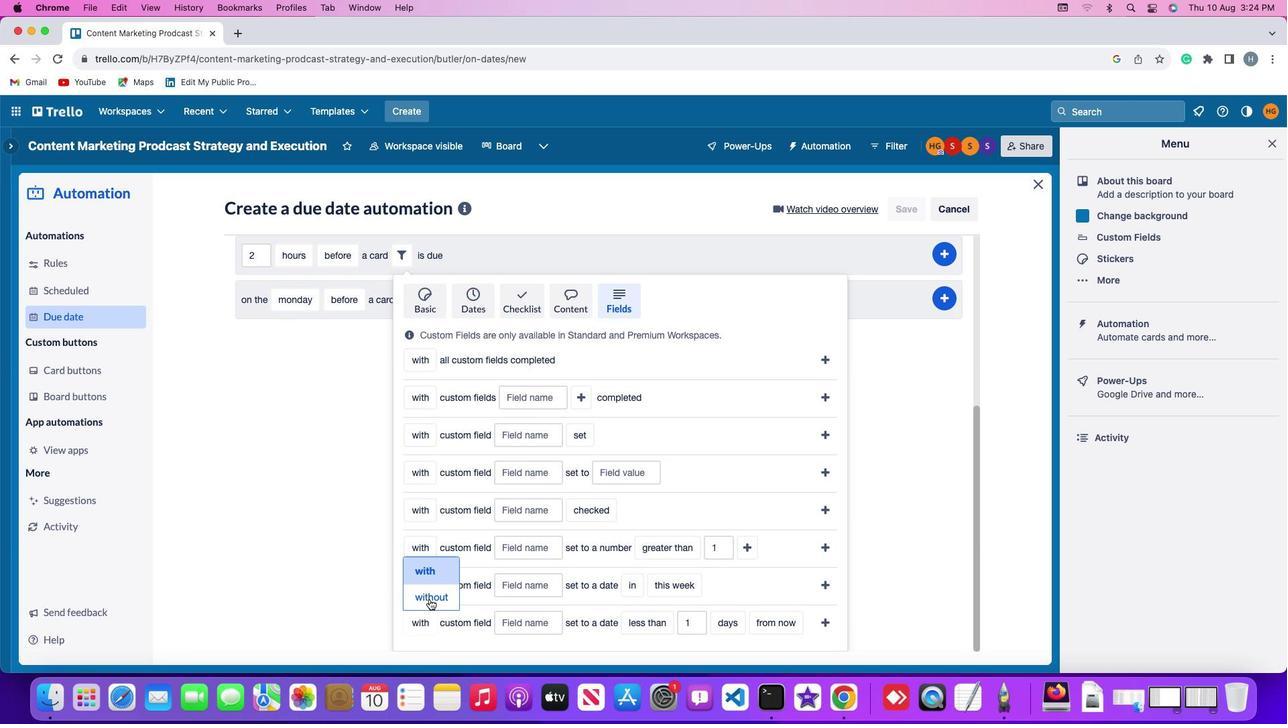 
Action: Mouse moved to (544, 630)
Screenshot: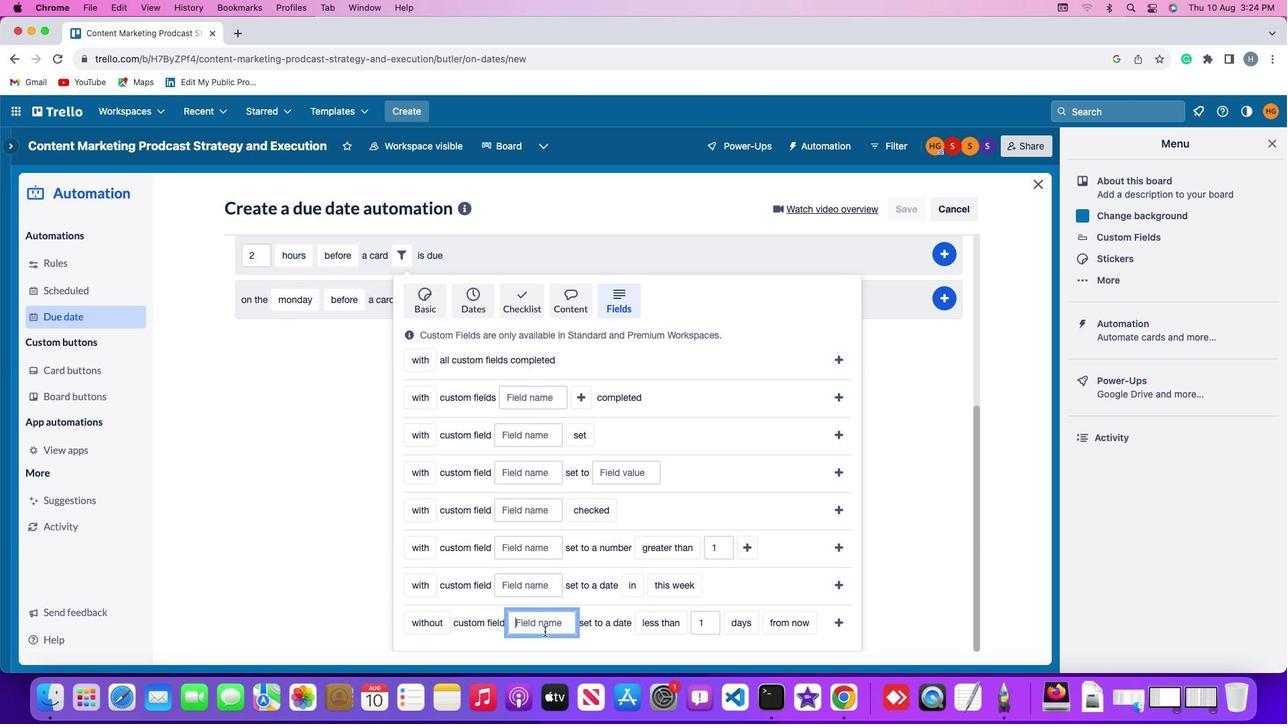 
Action: Mouse pressed left at (544, 630)
Screenshot: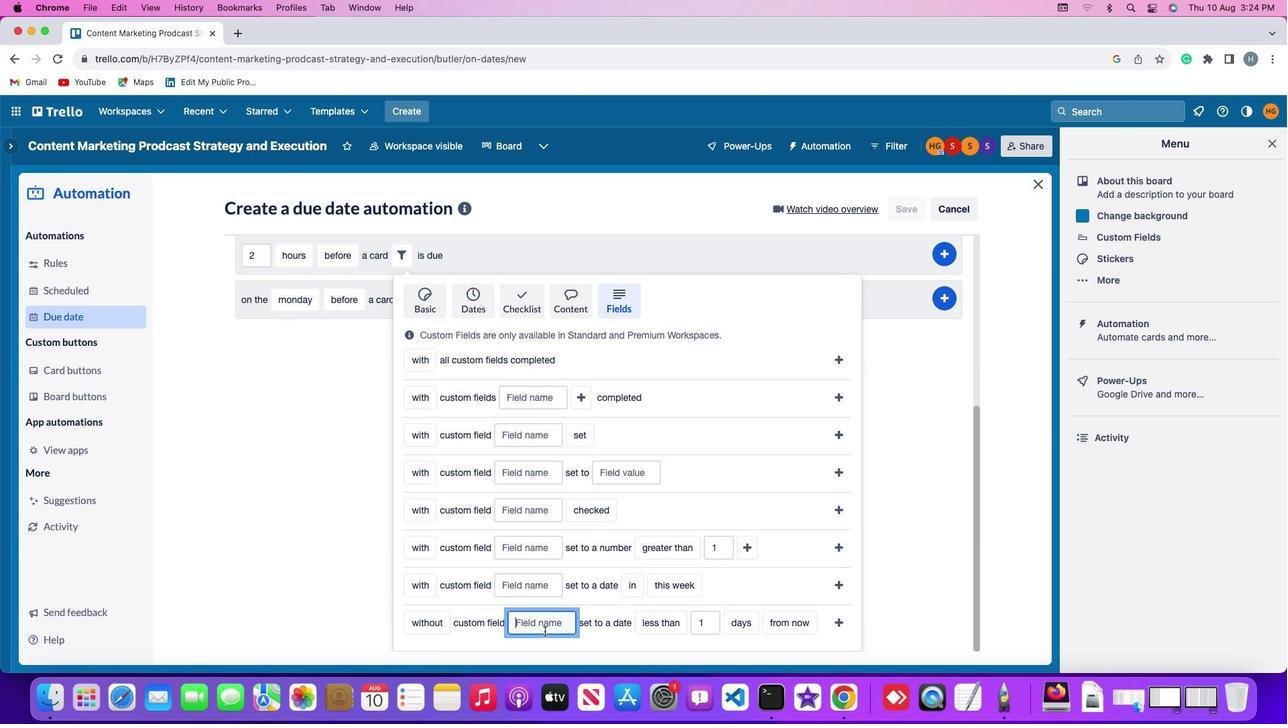 
Action: Mouse moved to (546, 626)
Screenshot: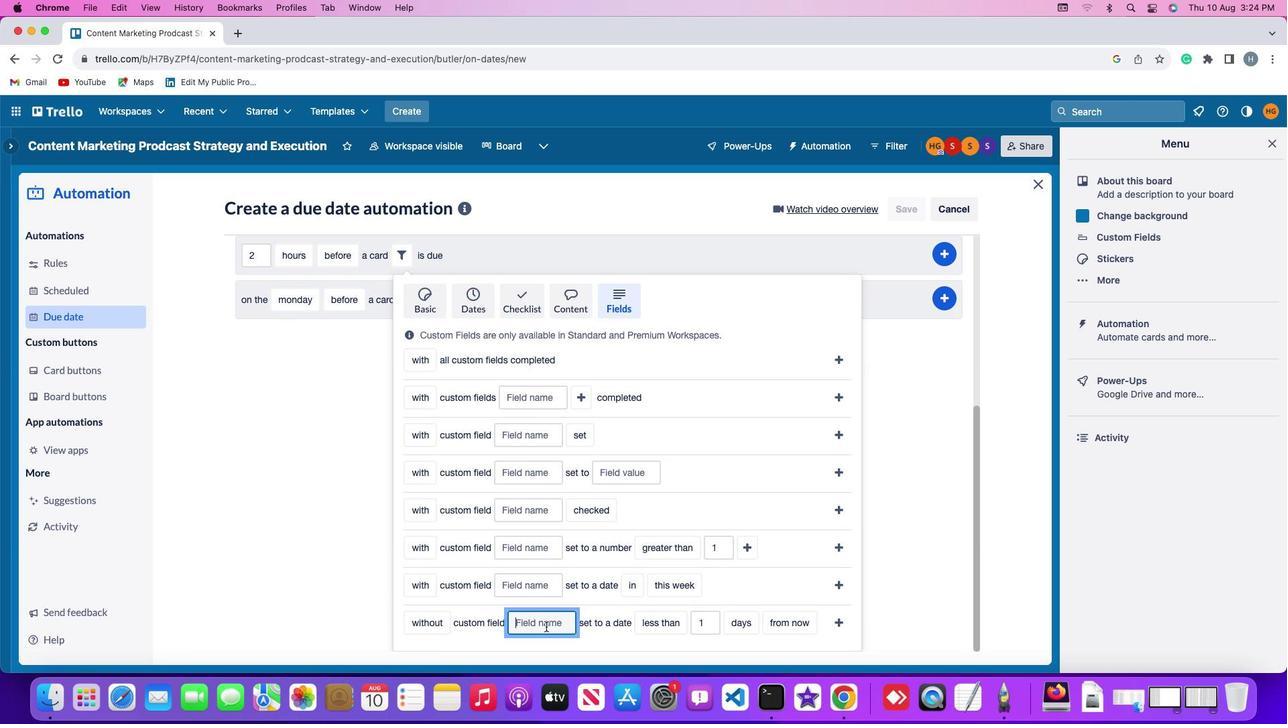 
Action: Key pressed Key.shift'R''e''s''u''m'
Screenshot: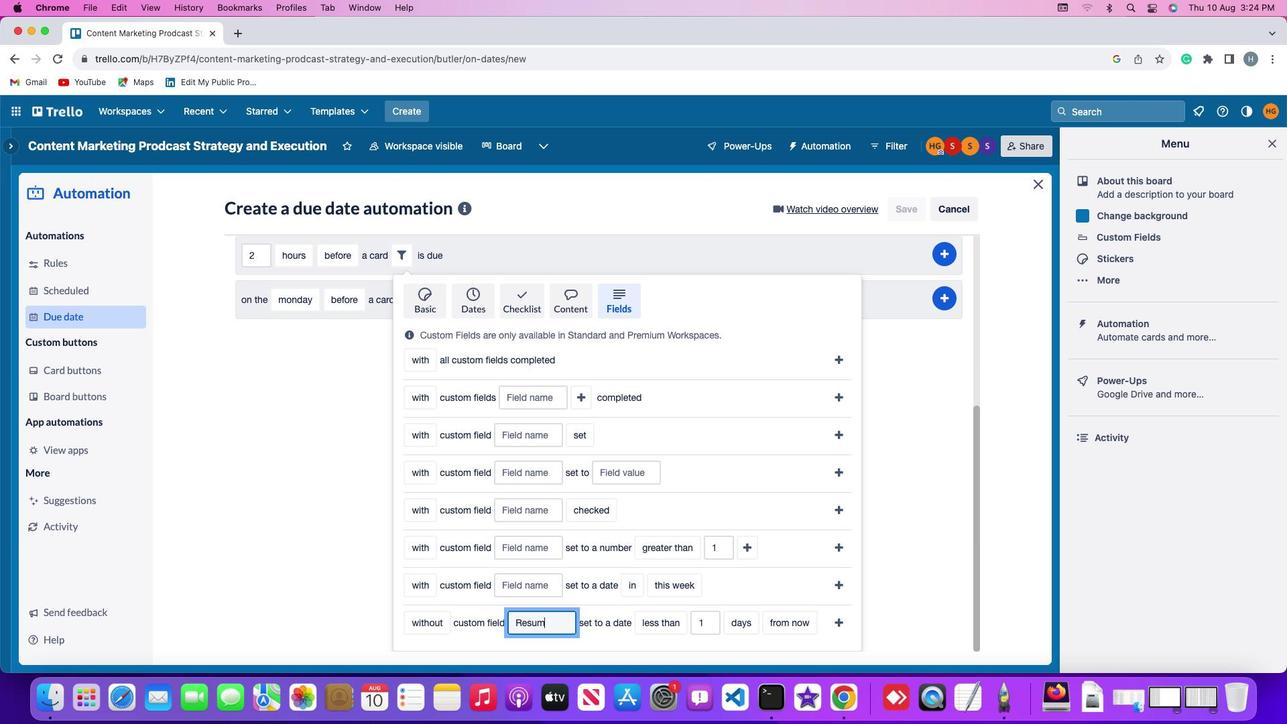 
Action: Mouse moved to (546, 626)
Screenshot: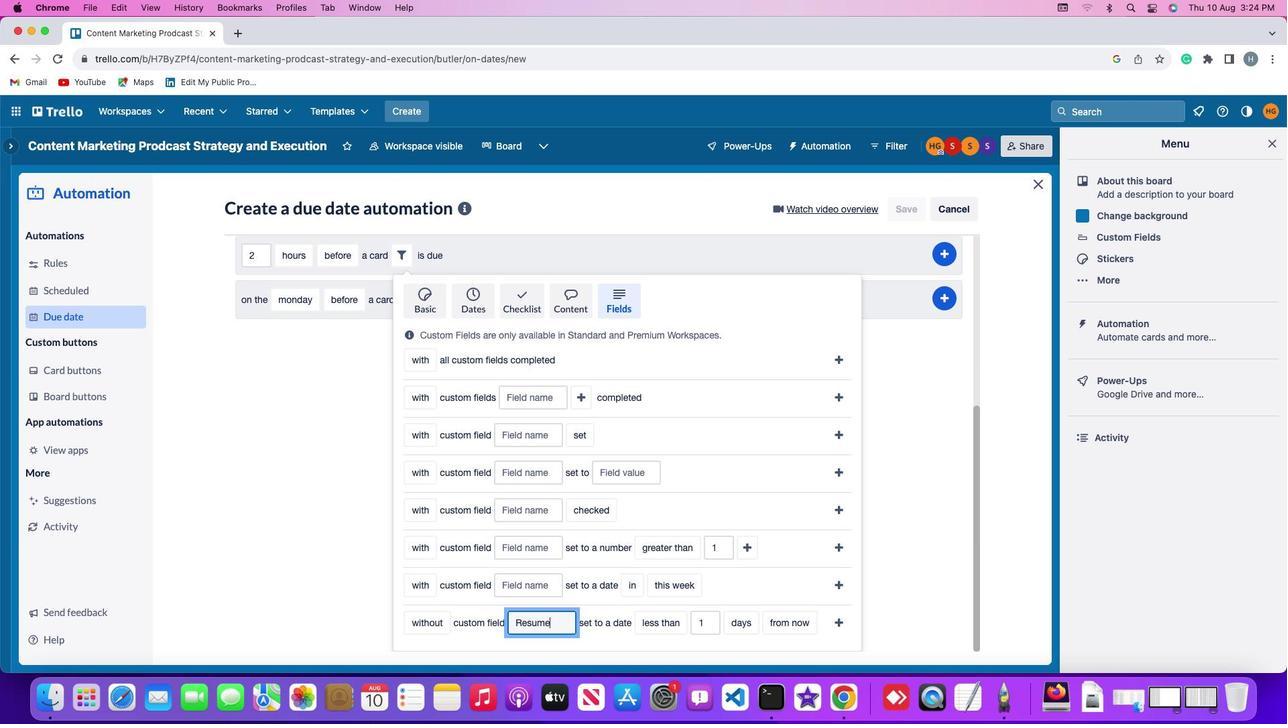 
Action: Key pressed 'e'
Screenshot: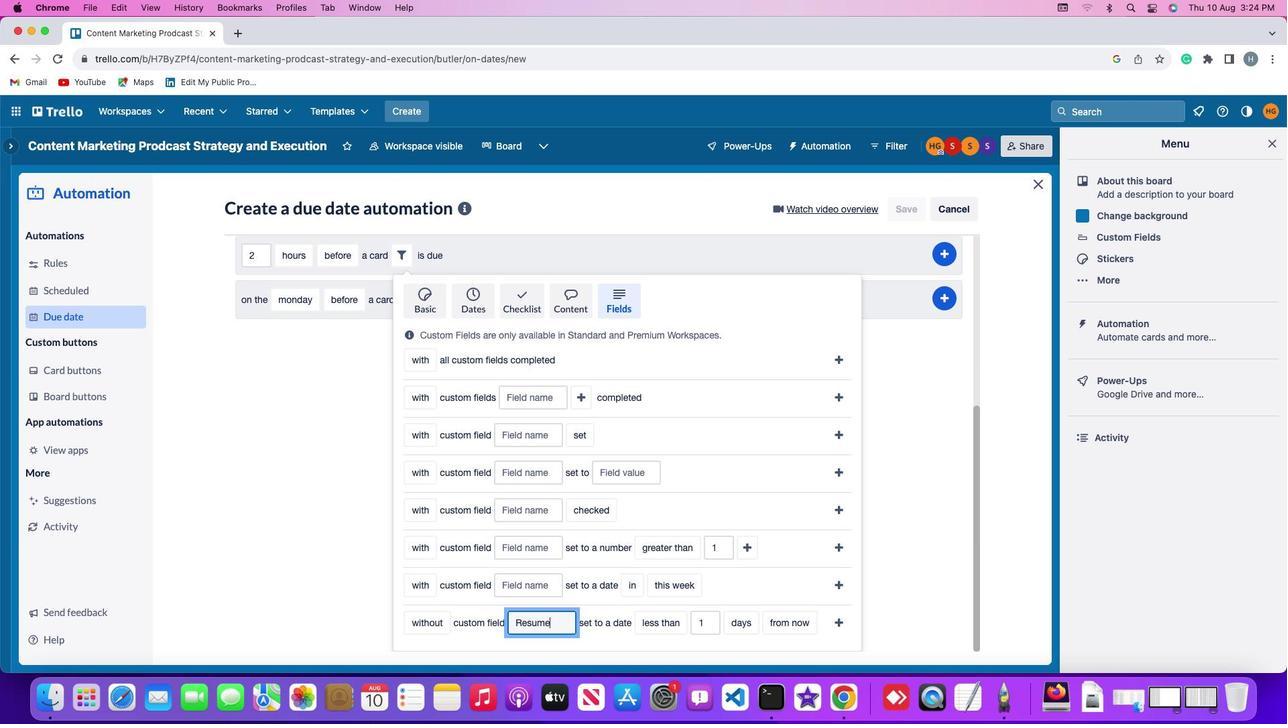 
Action: Mouse moved to (655, 623)
Screenshot: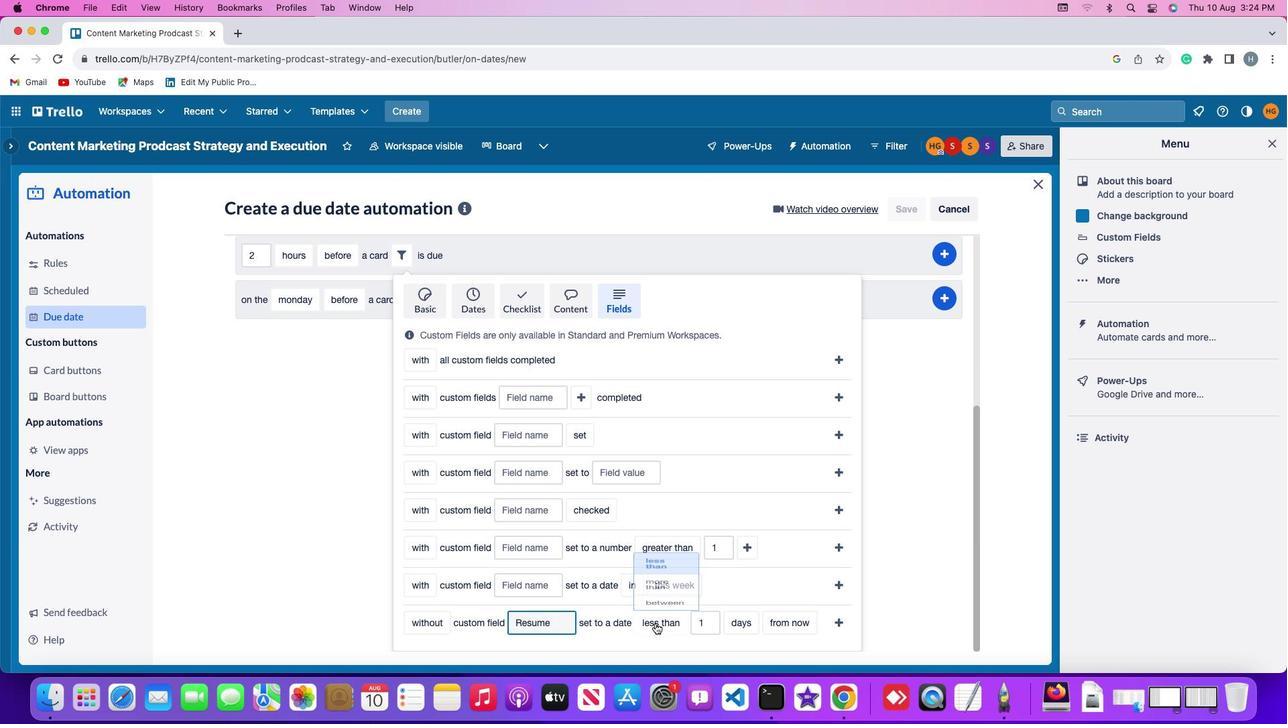 
Action: Mouse pressed left at (655, 623)
Screenshot: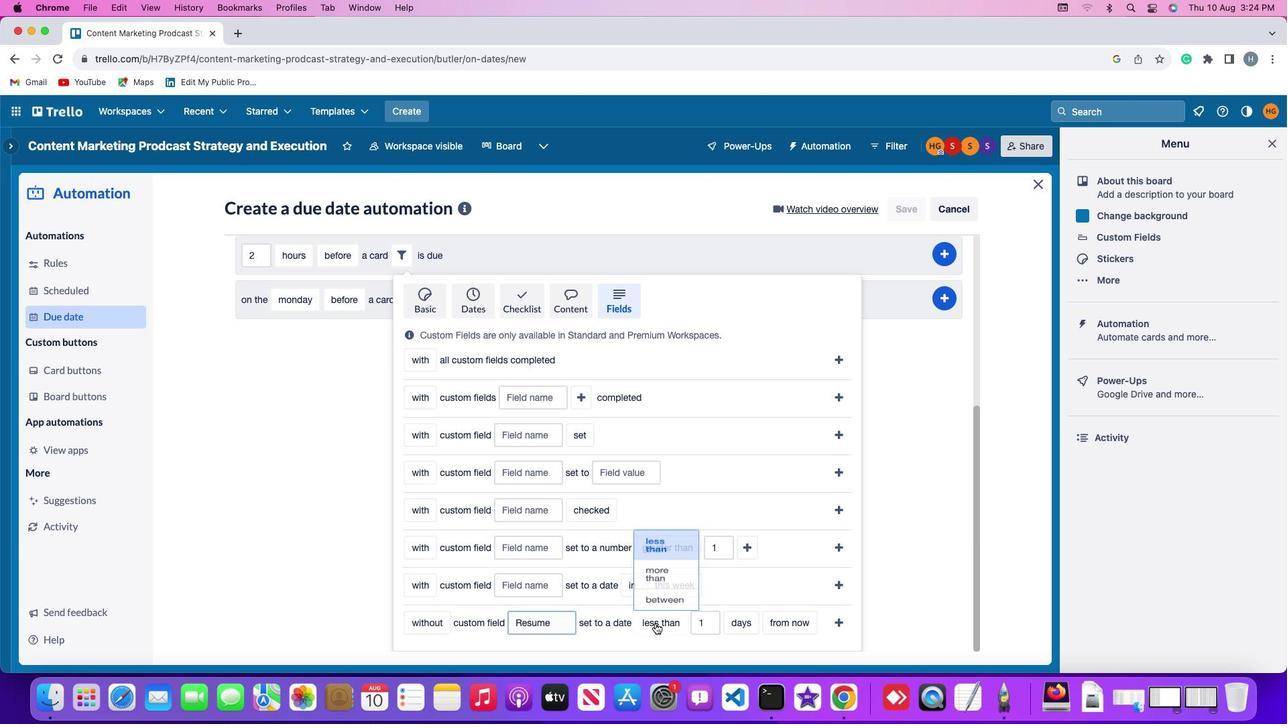 
Action: Mouse moved to (672, 596)
Screenshot: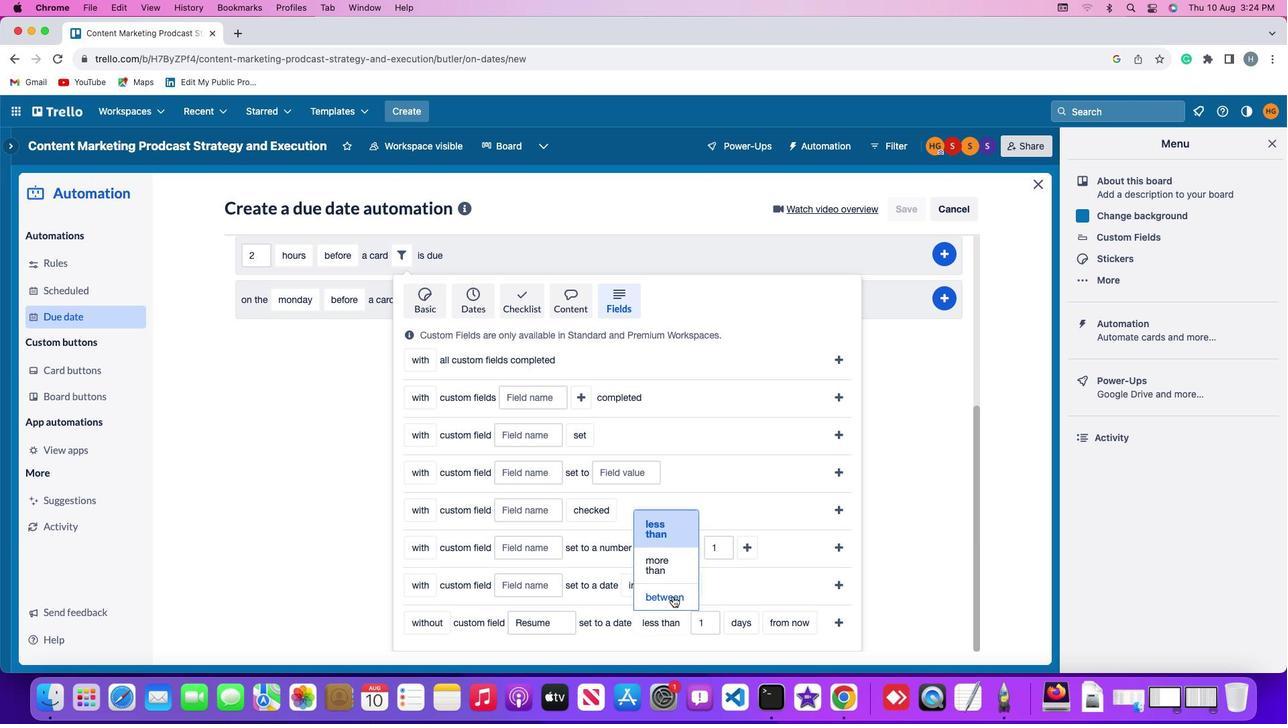 
Action: Mouse pressed left at (672, 596)
Screenshot: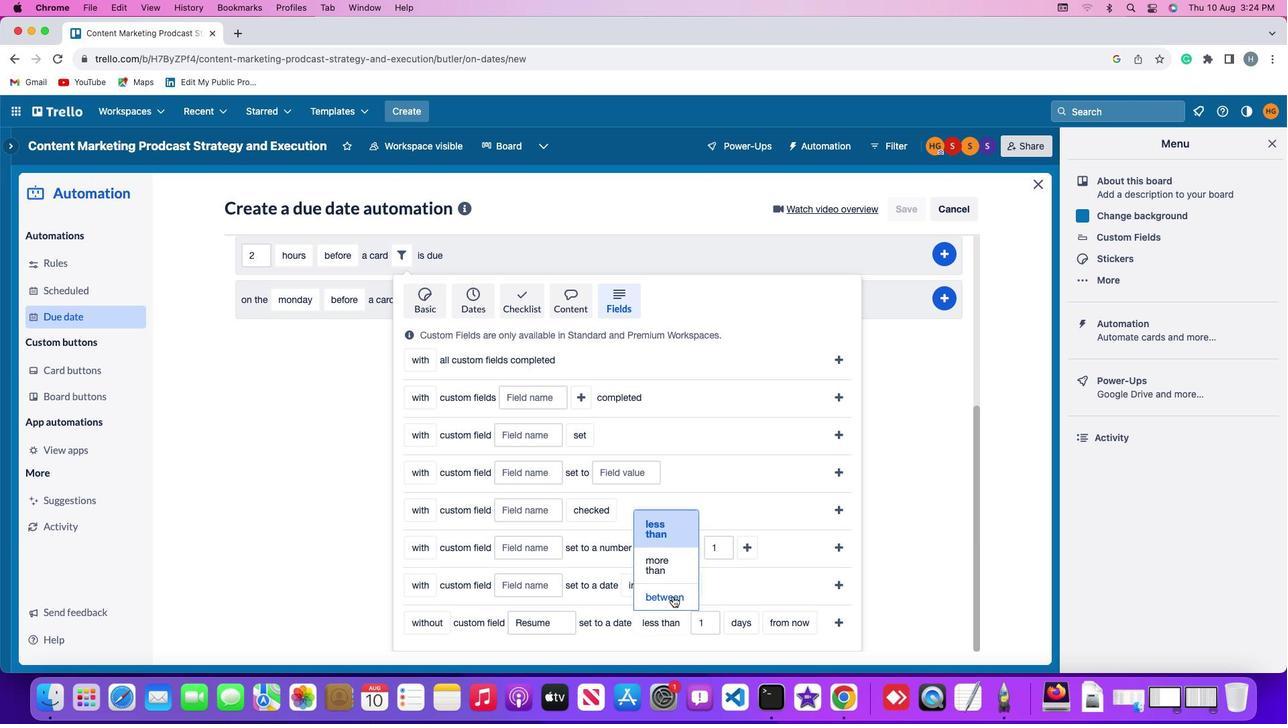 
Action: Mouse moved to (711, 624)
Screenshot: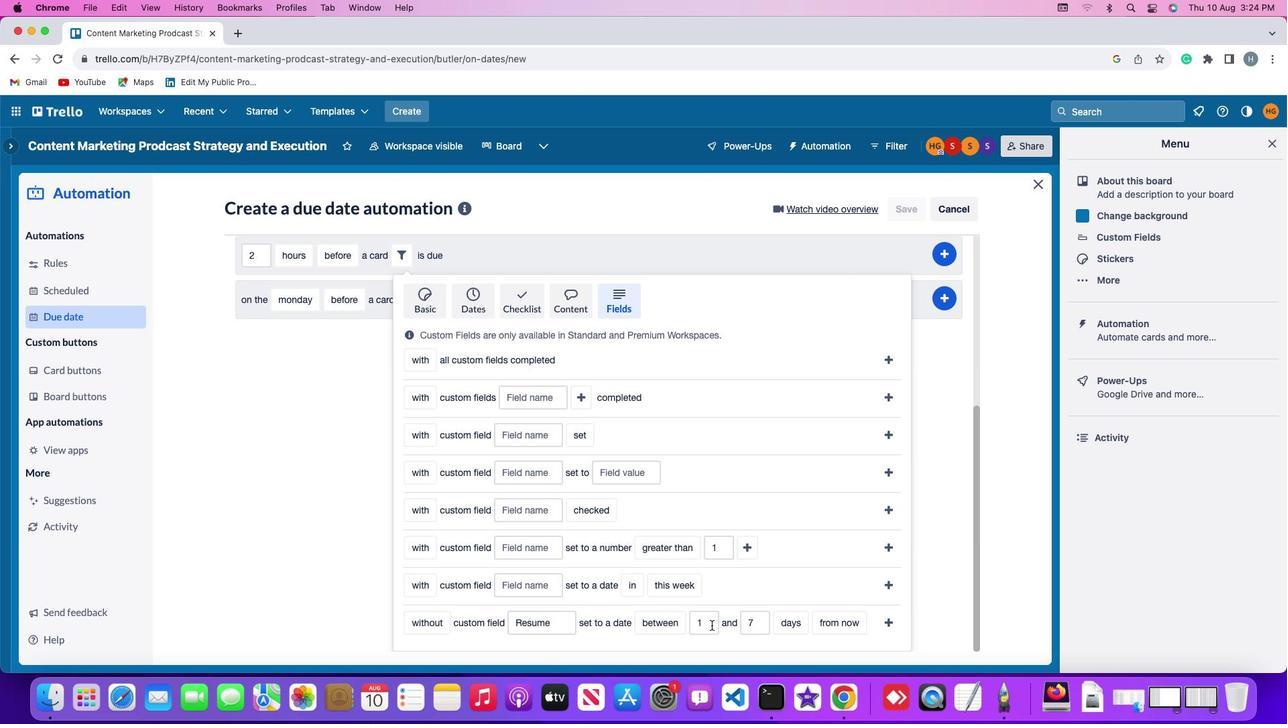 
Action: Mouse pressed left at (711, 624)
Screenshot: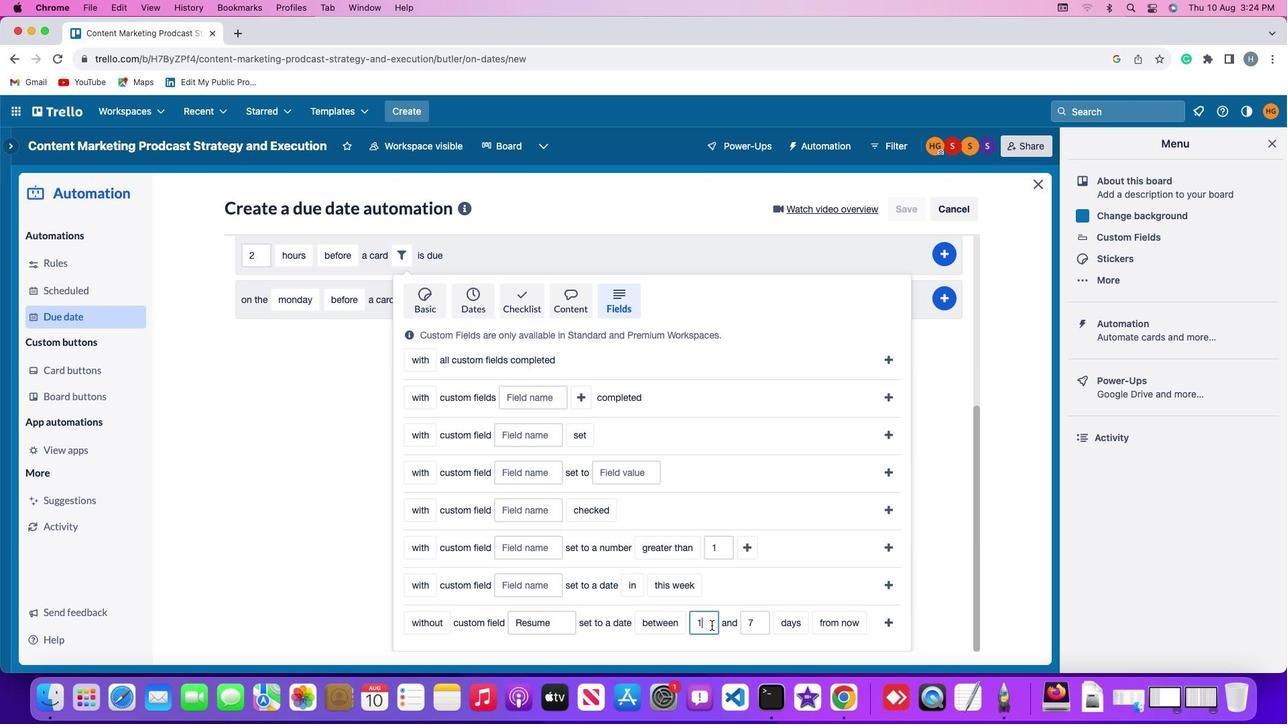 
Action: Key pressed Key.backspace
Screenshot: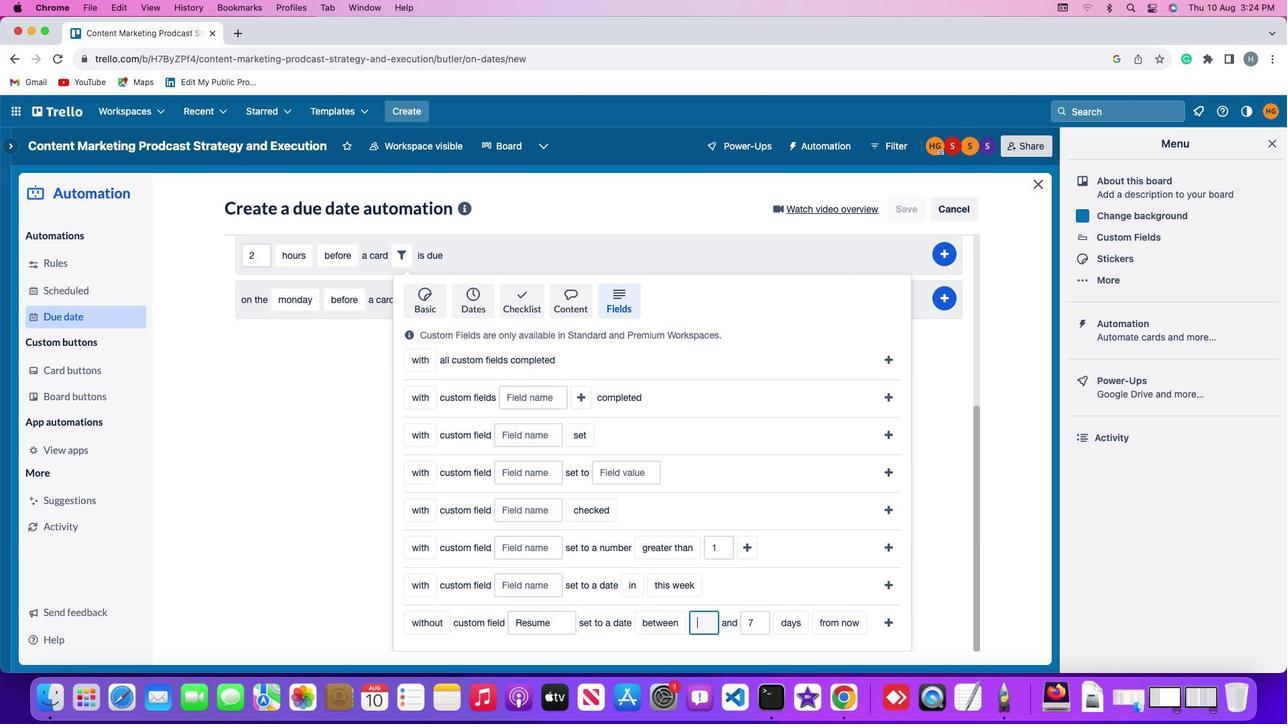
Action: Mouse moved to (711, 624)
Screenshot: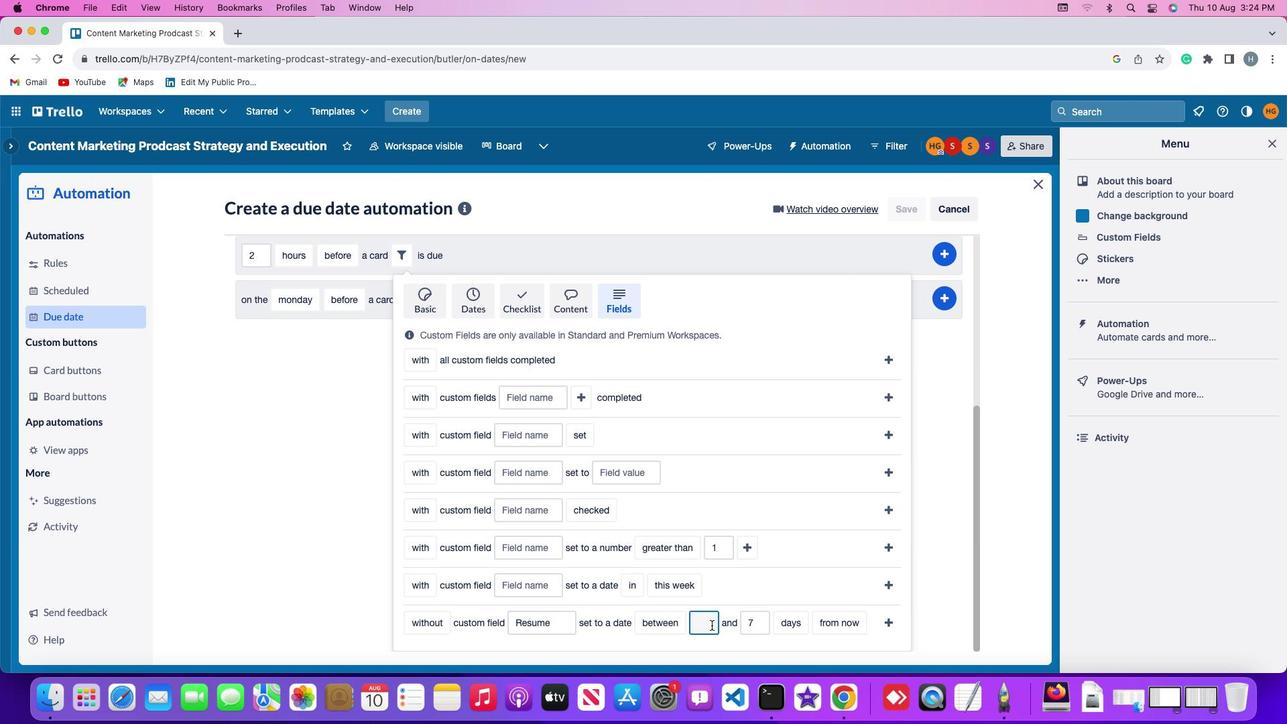 
Action: Key pressed '1'
Screenshot: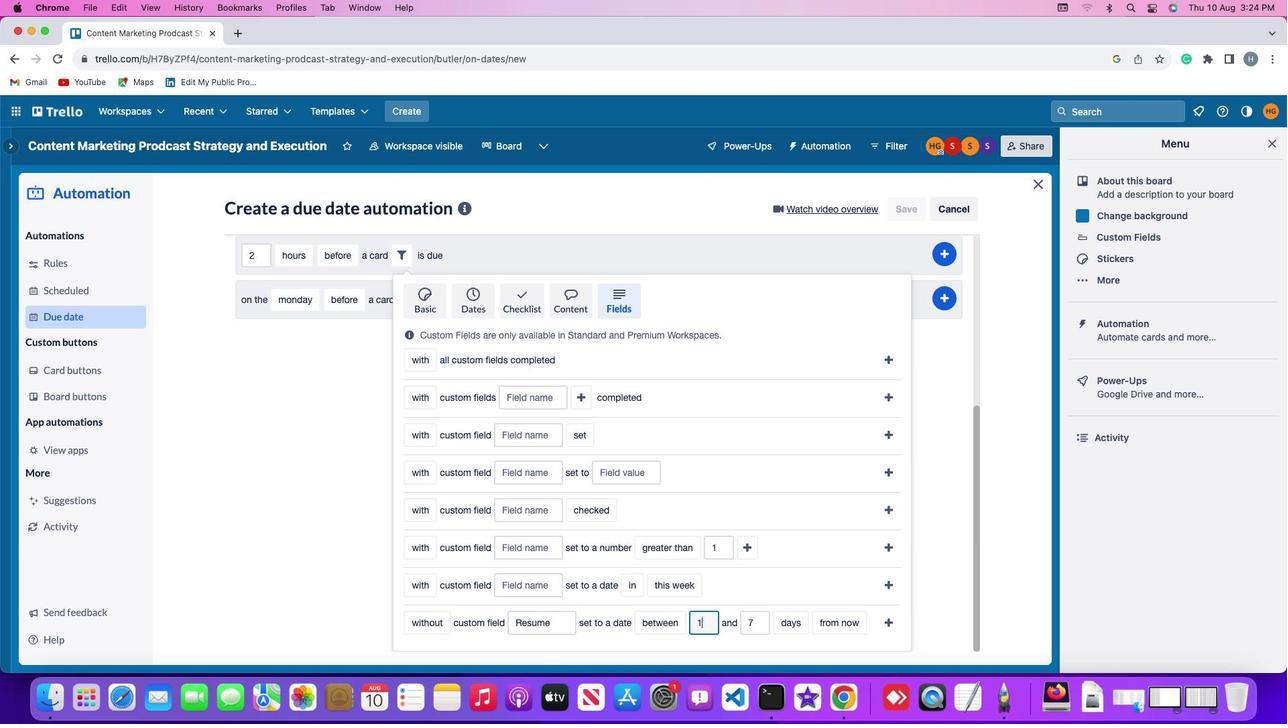 
Action: Mouse moved to (759, 623)
Screenshot: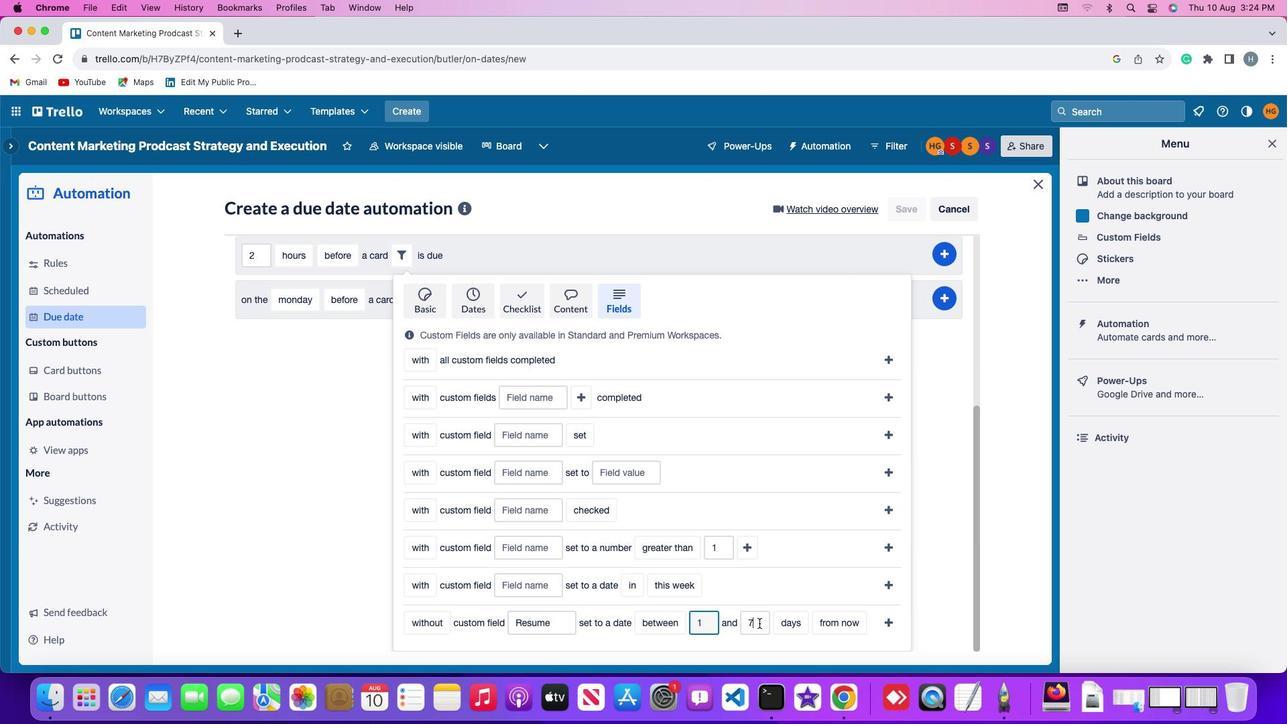 
Action: Mouse pressed left at (759, 623)
Screenshot: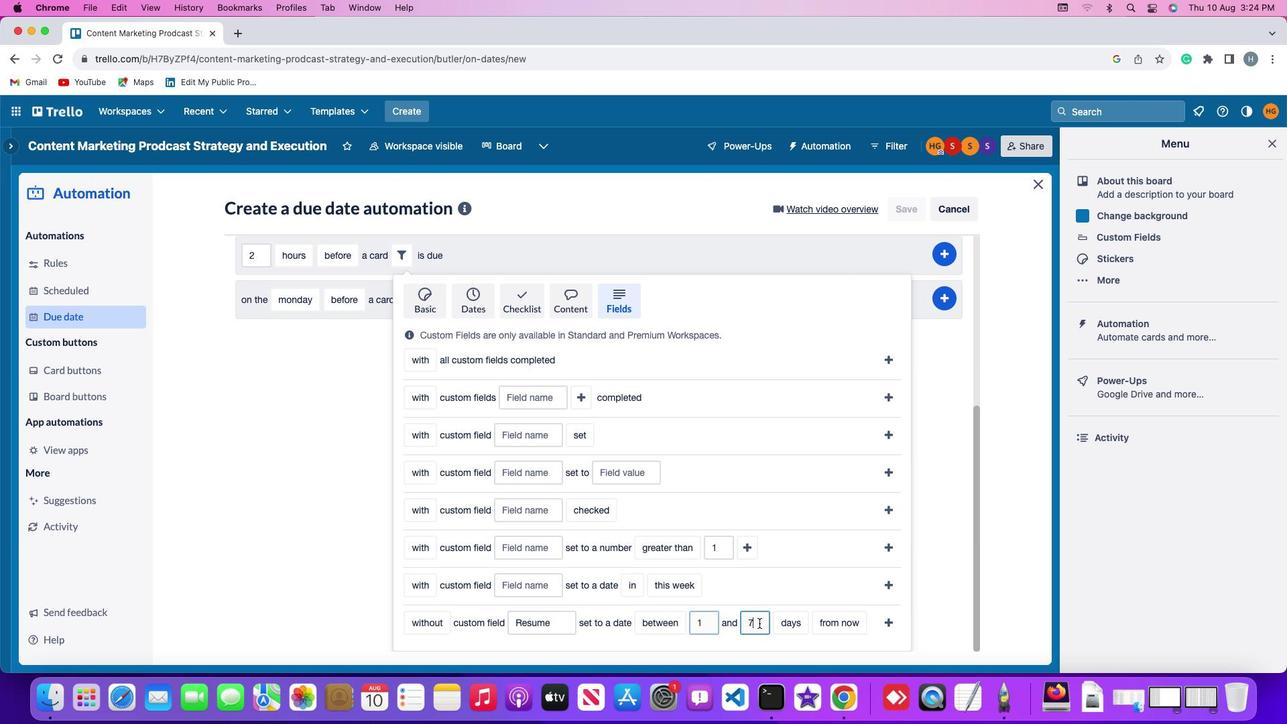 
Action: Key pressed Key.backspace'7'
Screenshot: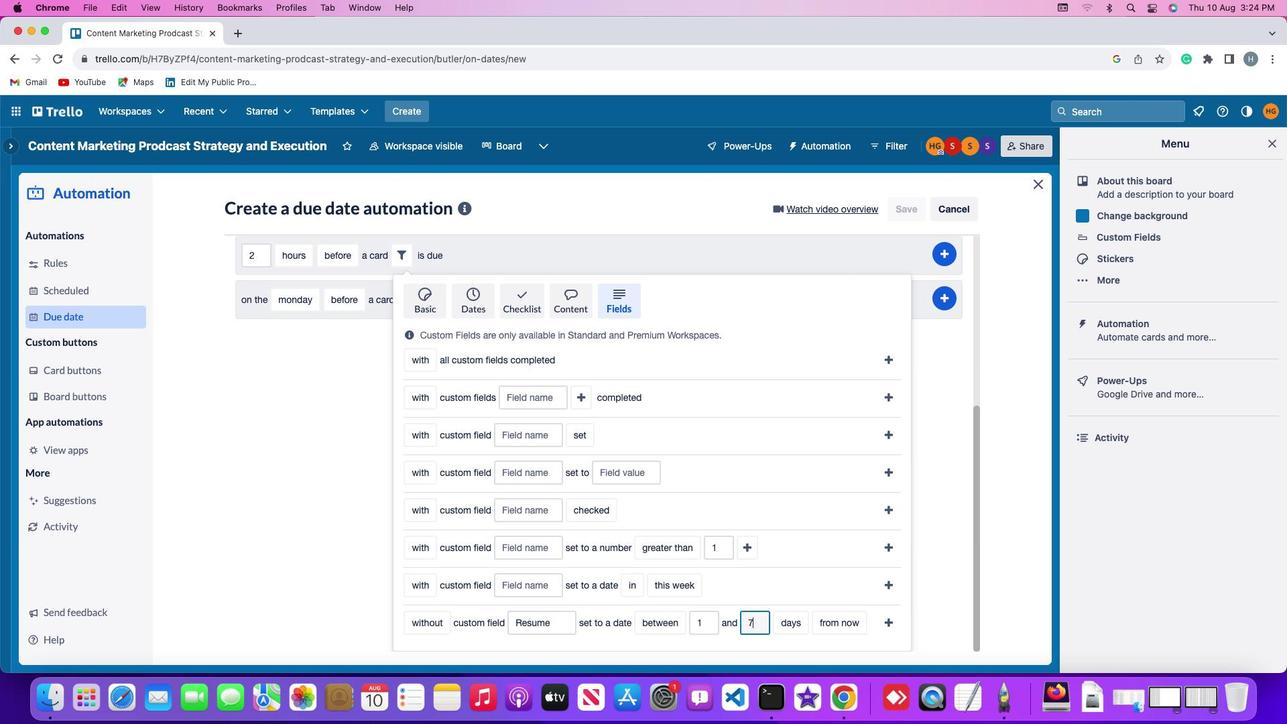 
Action: Mouse moved to (794, 620)
Screenshot: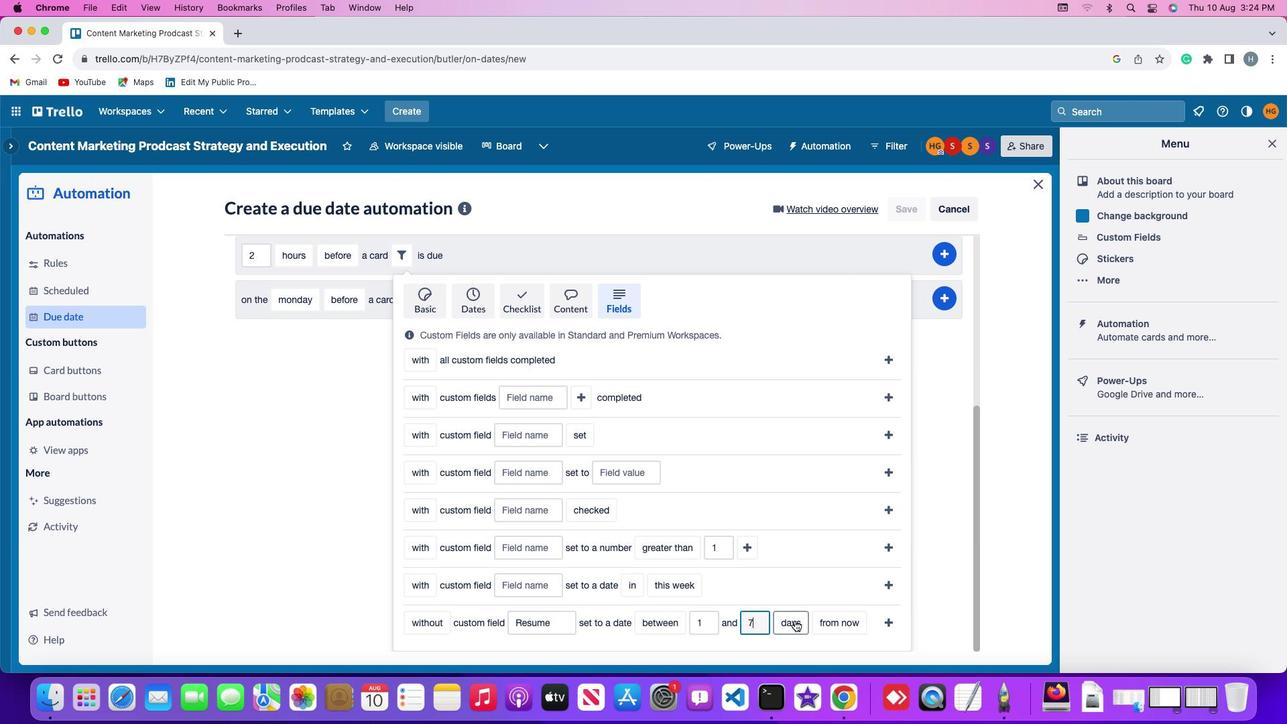 
Action: Mouse pressed left at (794, 620)
Screenshot: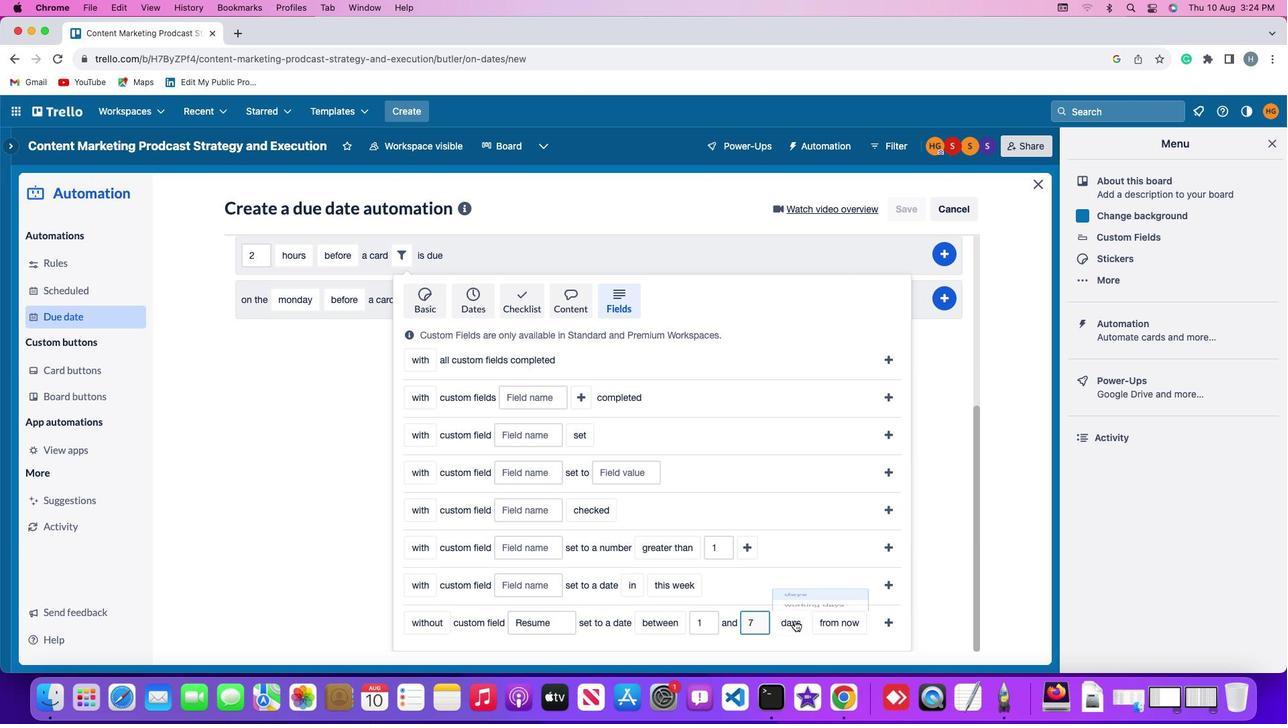 
Action: Mouse moved to (797, 606)
Screenshot: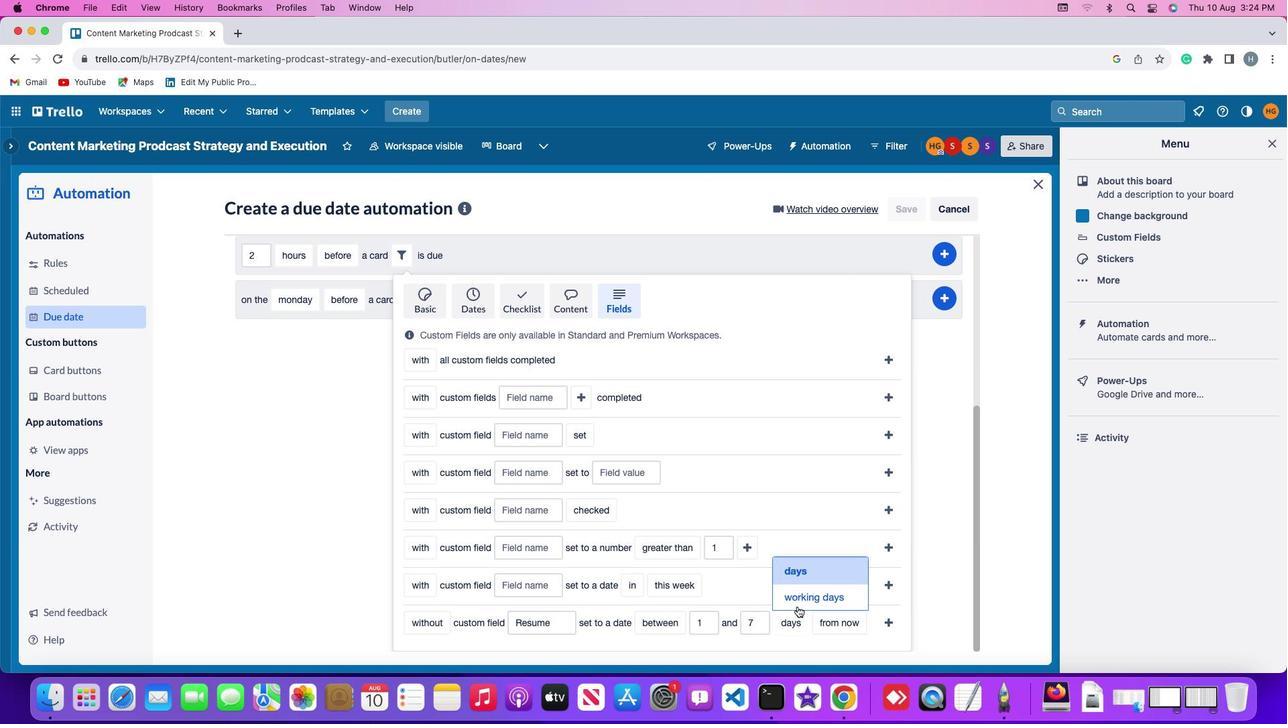 
Action: Mouse pressed left at (797, 606)
Screenshot: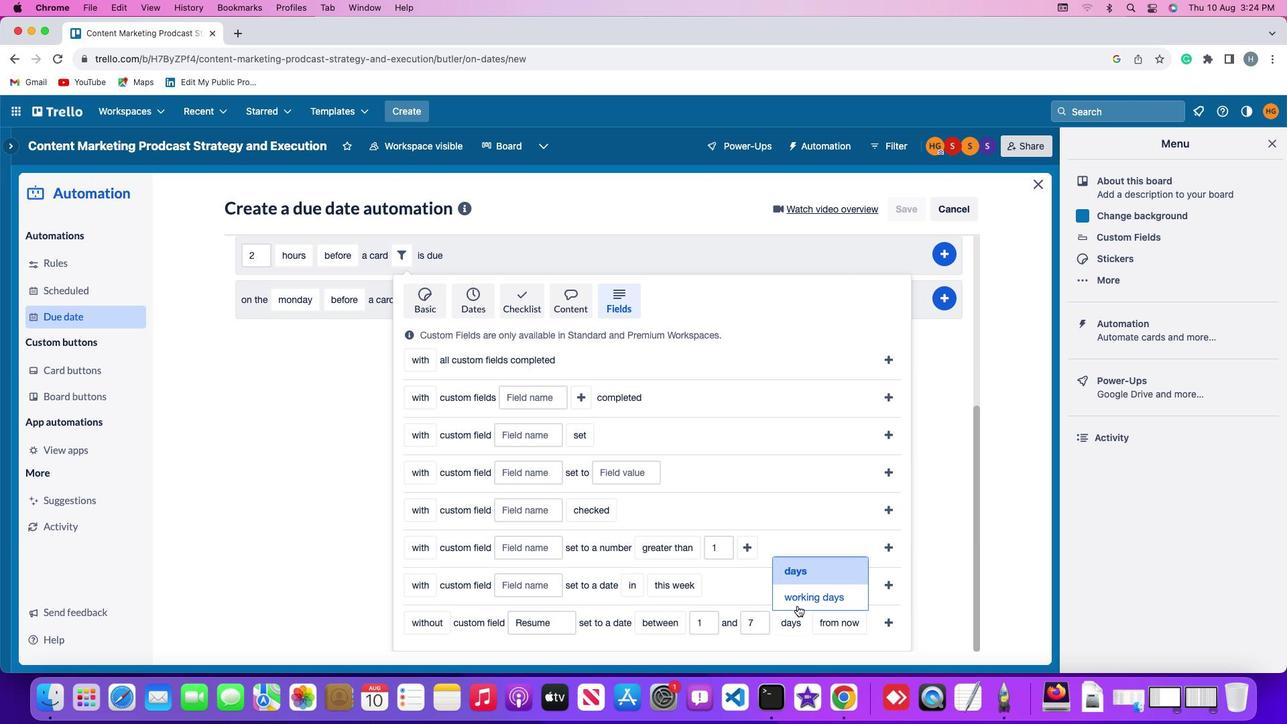 
Action: Mouse moved to (852, 626)
Screenshot: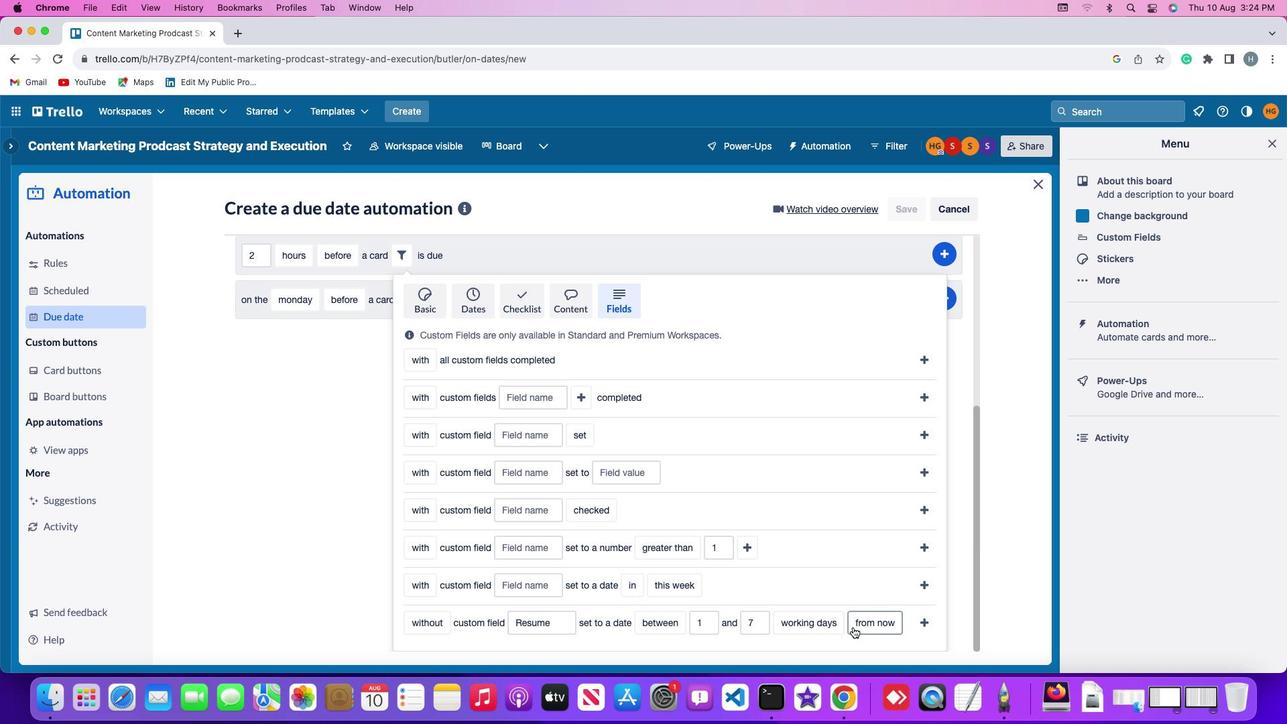 
Action: Mouse pressed left at (852, 626)
Screenshot: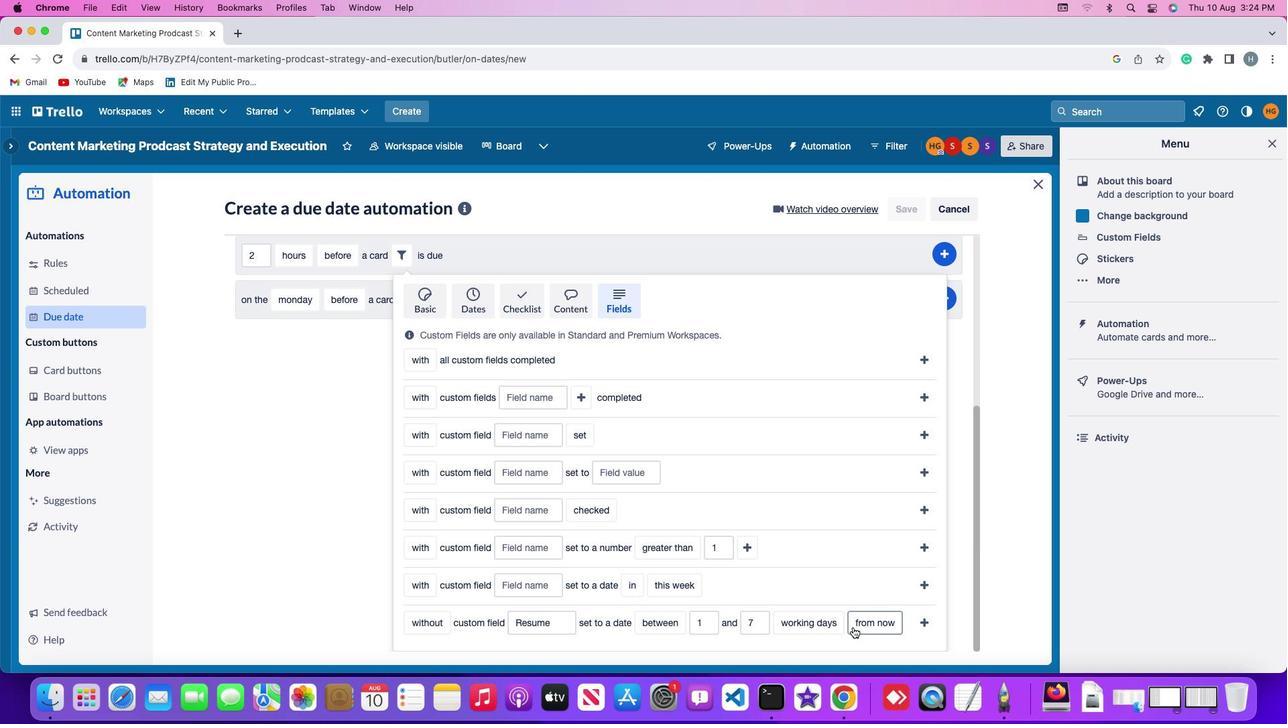 
Action: Mouse moved to (864, 602)
Screenshot: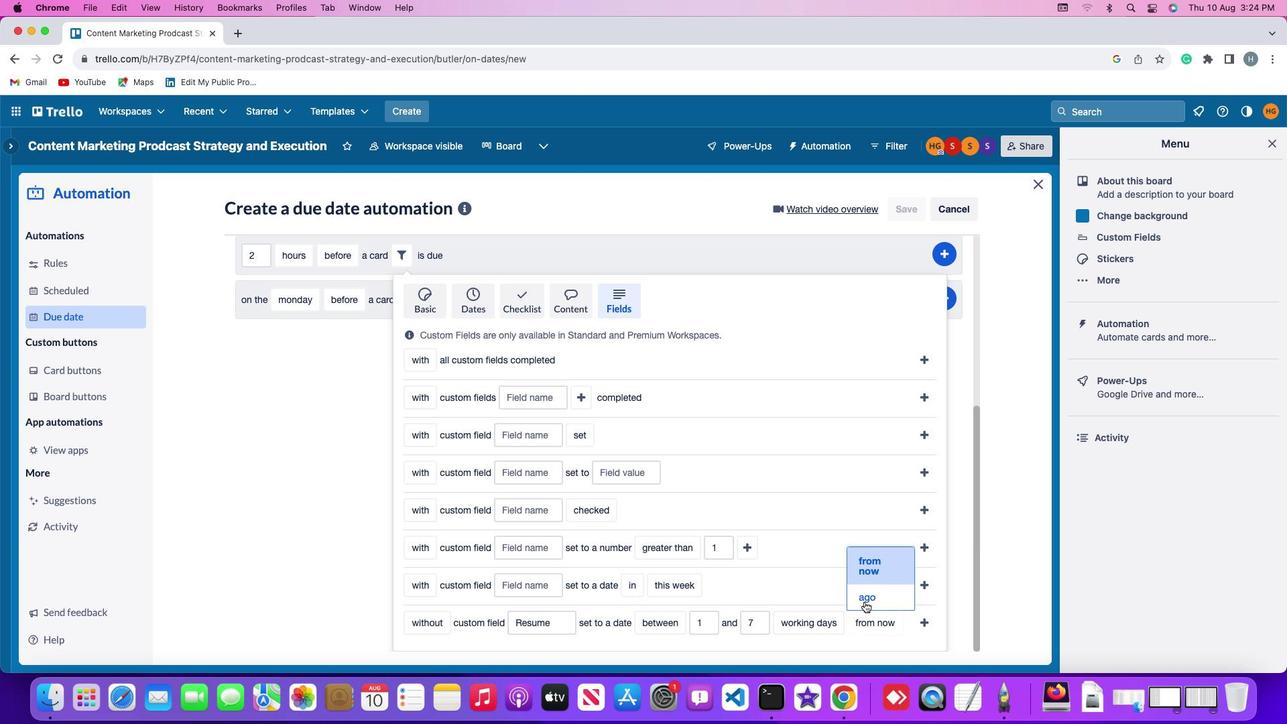 
Action: Mouse pressed left at (864, 602)
Screenshot: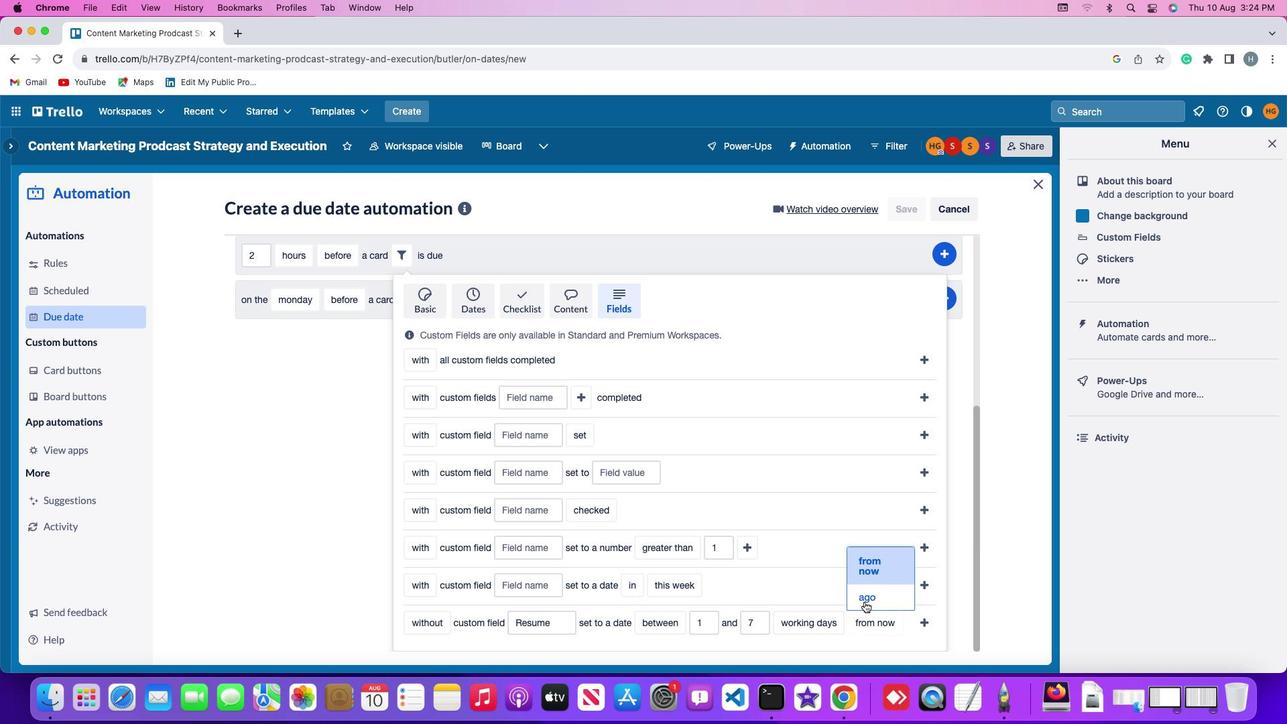 
Action: Mouse moved to (896, 620)
Screenshot: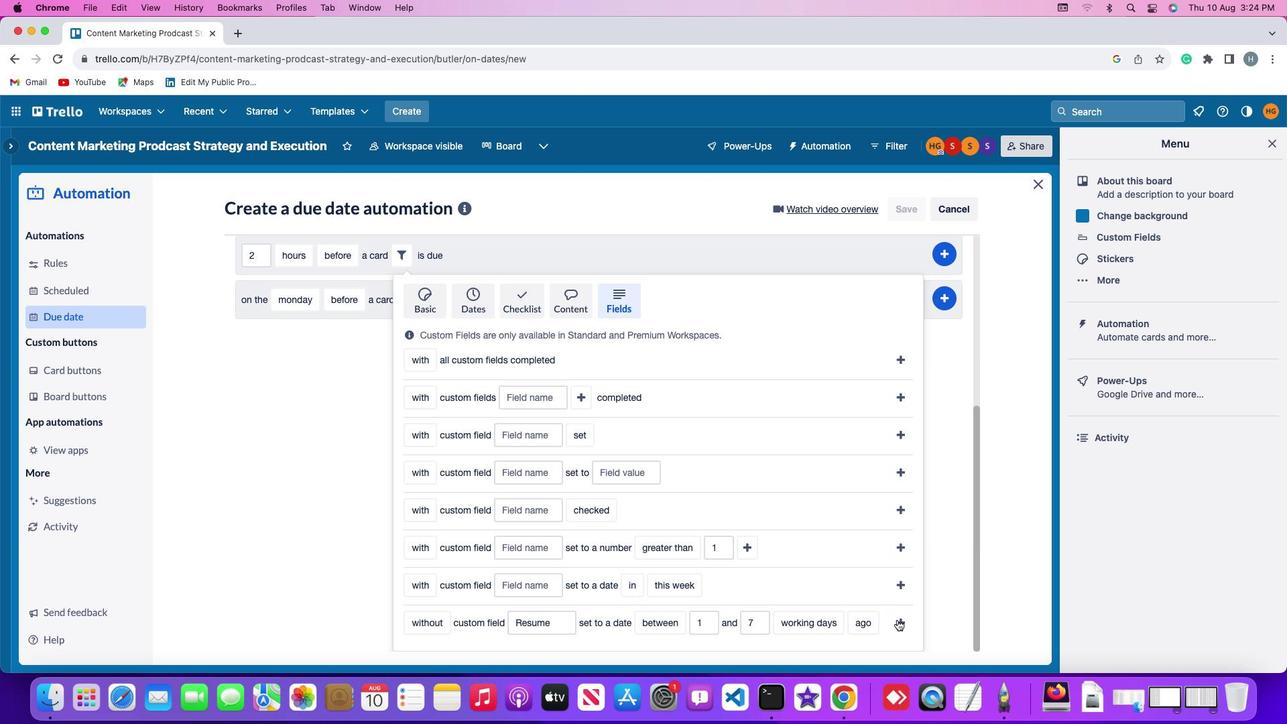 
Action: Mouse pressed left at (896, 620)
Screenshot: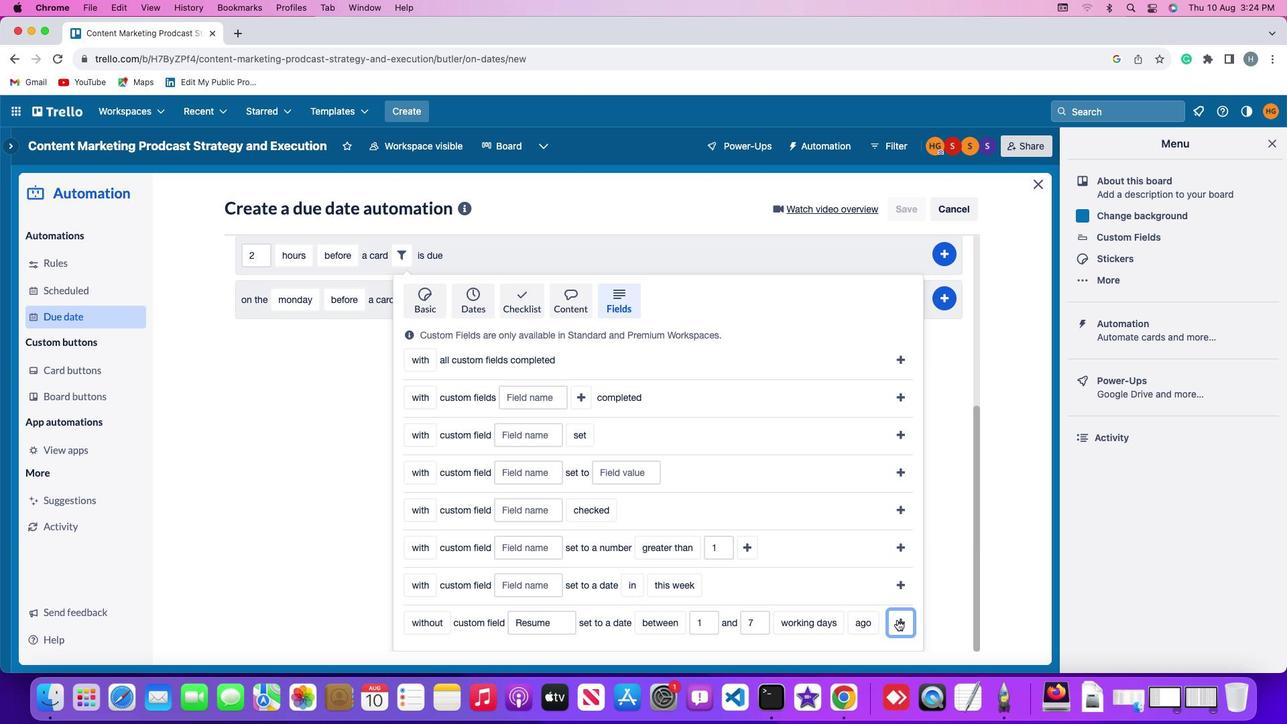 
Action: Mouse moved to (951, 536)
Screenshot: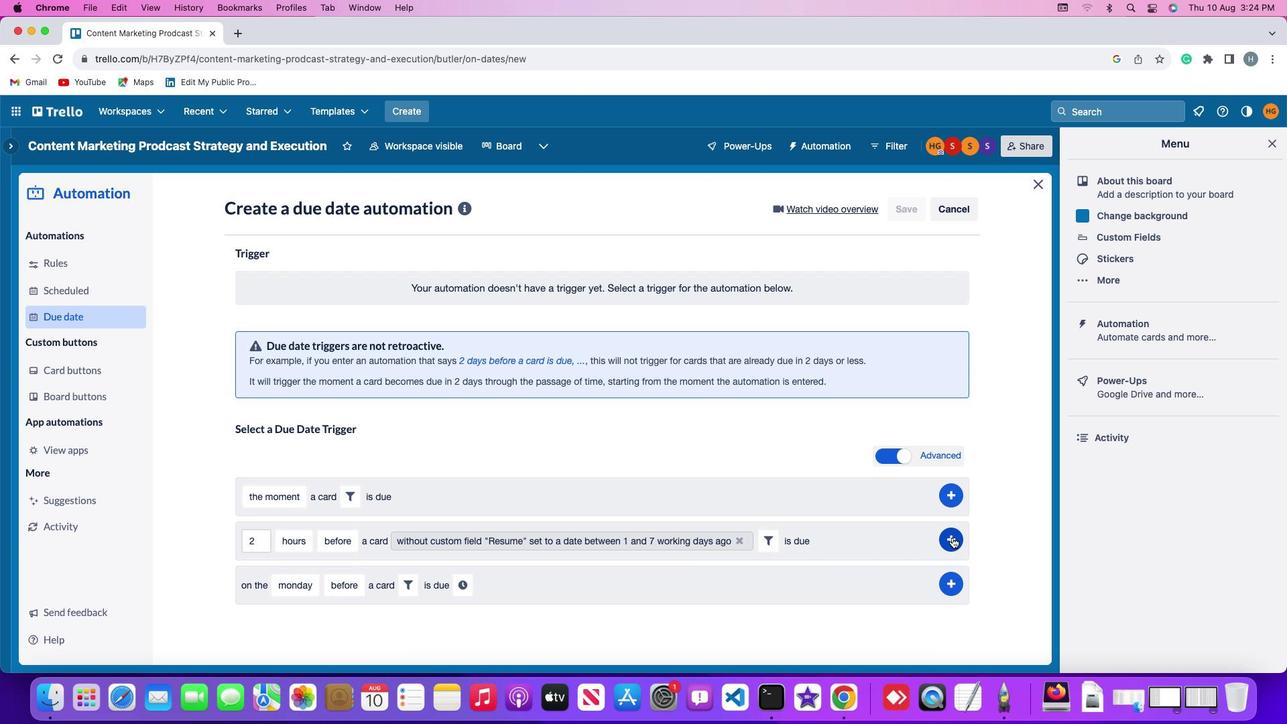 
Action: Mouse pressed left at (951, 536)
Screenshot: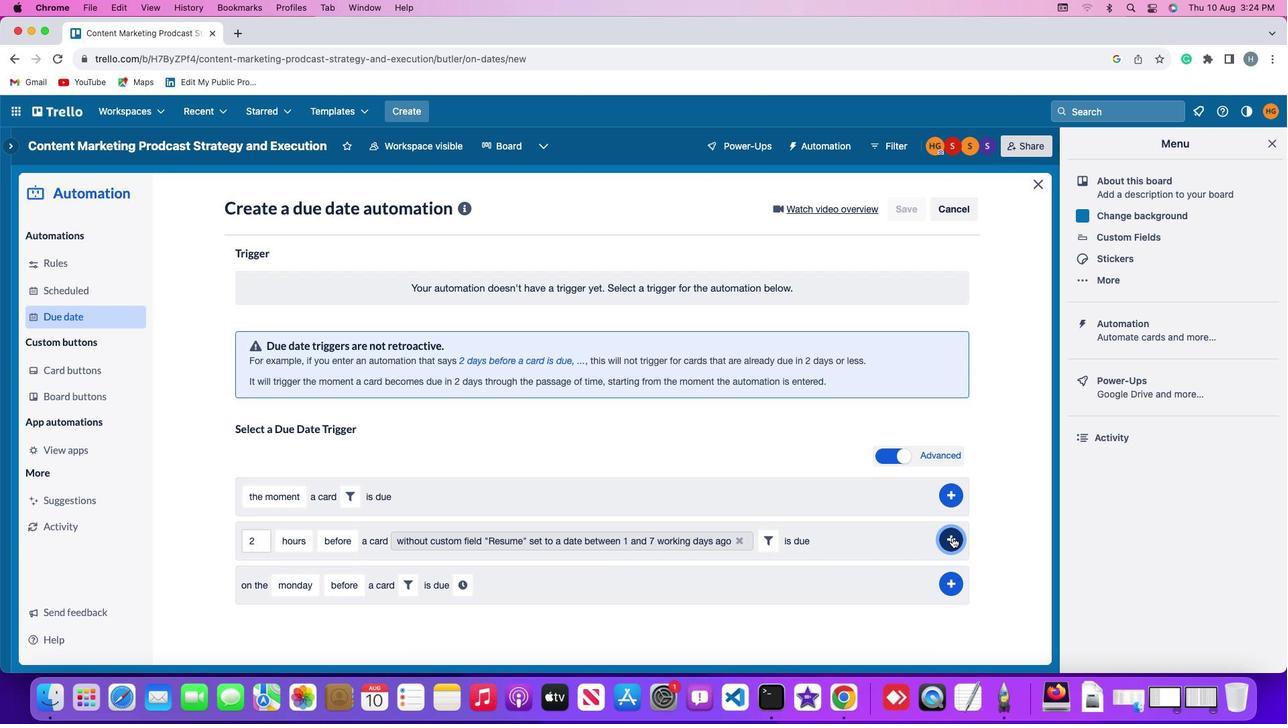 
Action: Mouse moved to (1019, 449)
Screenshot: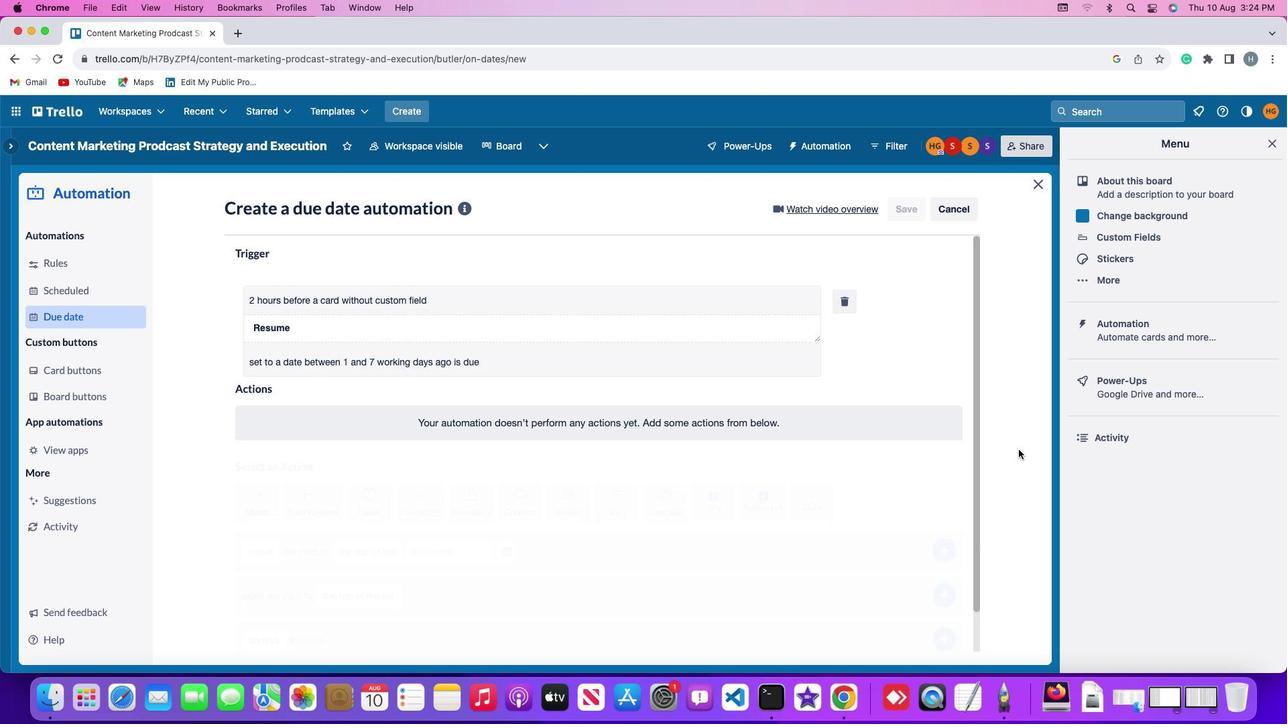 
